 Task: Look for space in Zapala, Argentina from 9th July, 2023 to 16th July, 2023 for 2 adults, 1 child in price range Rs.8000 to Rs.16000. Place can be entire place with 2 bedrooms having 2 beds and 1 bathroom. Property type can be house, flat, guest house. Amenities needed are: heating. Booking option can be shelf check-in. Required host language is English.
Action: Mouse moved to (442, 93)
Screenshot: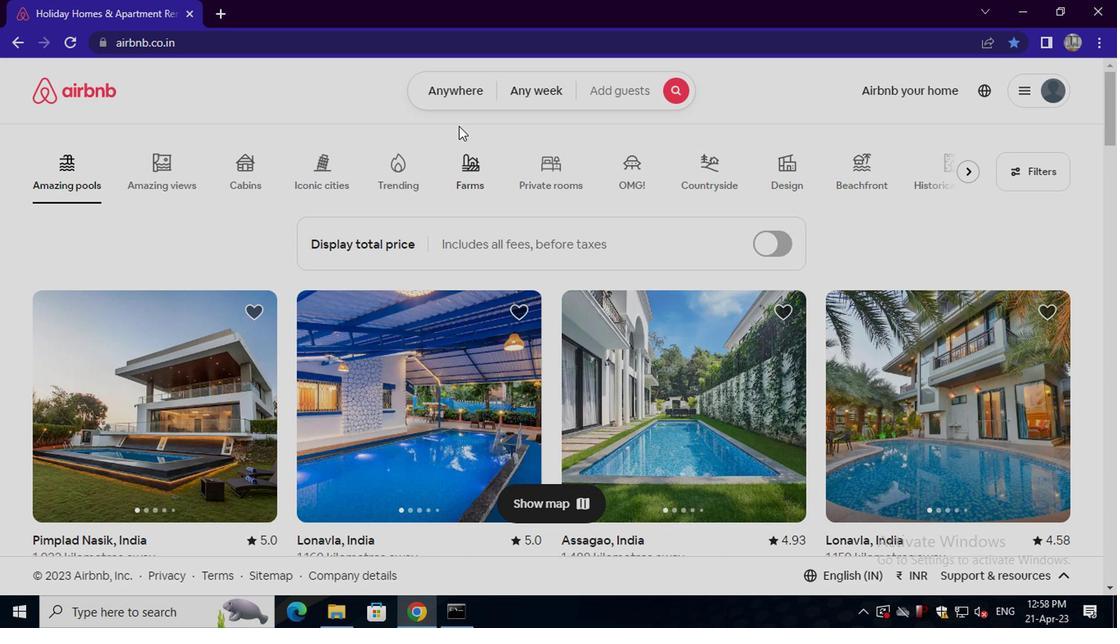 
Action: Mouse pressed left at (442, 93)
Screenshot: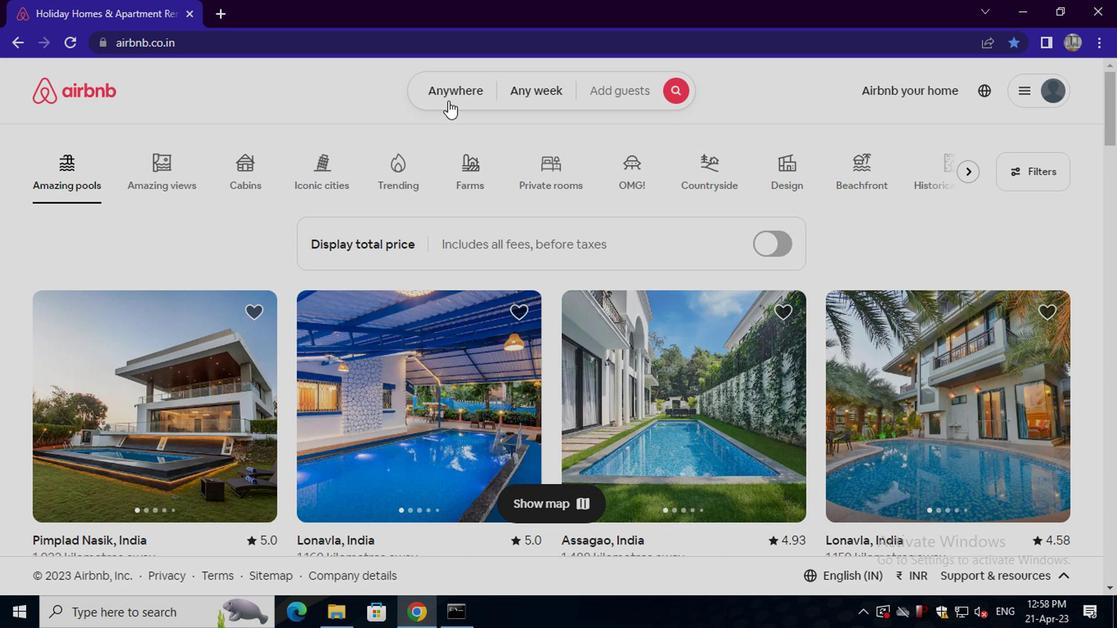 
Action: Mouse moved to (347, 154)
Screenshot: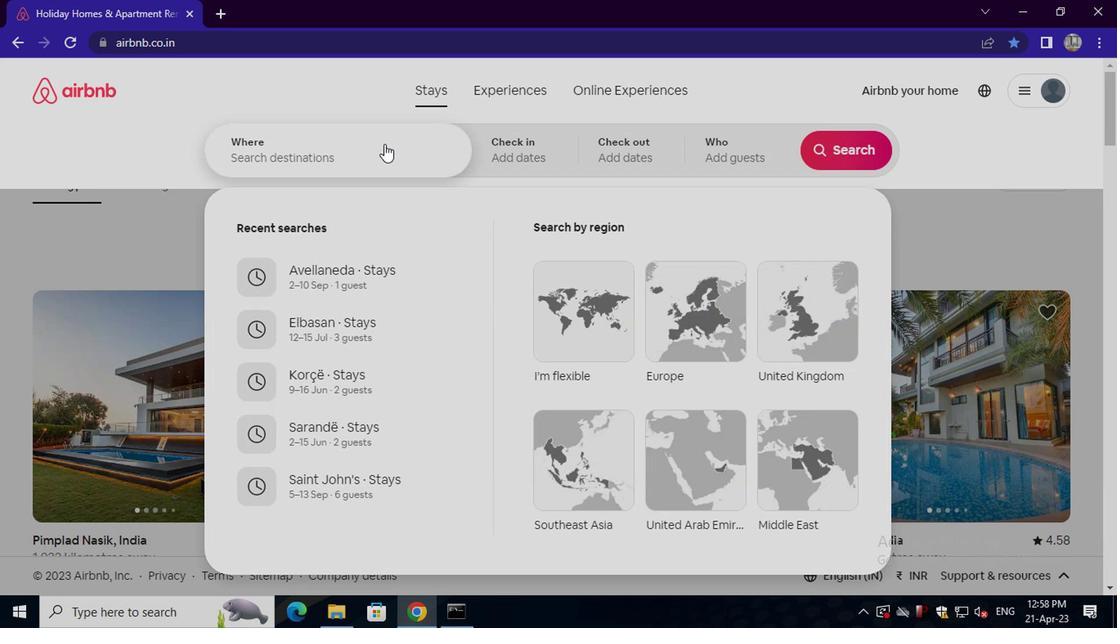 
Action: Mouse pressed left at (347, 154)
Screenshot: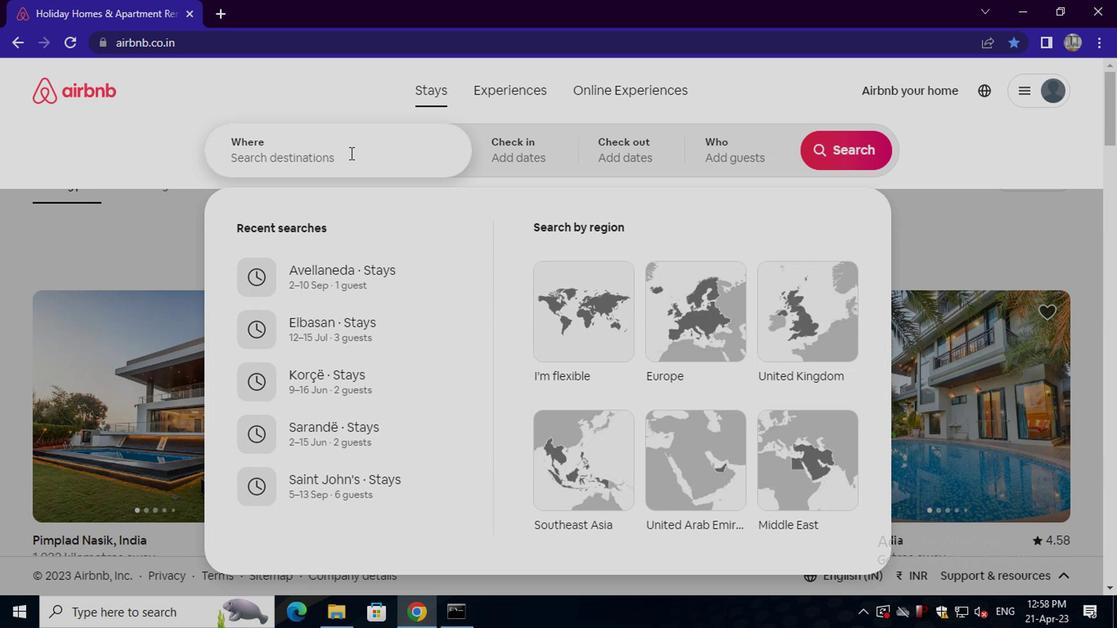 
Action: Key pressed zapala,<Key.space>argentina
Screenshot: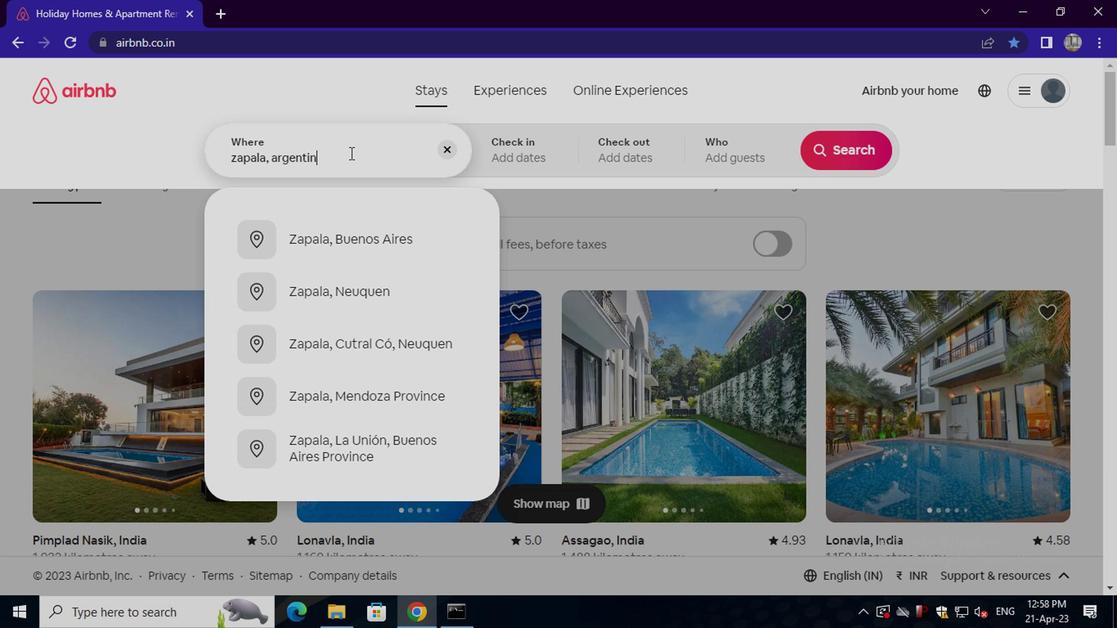 
Action: Mouse moved to (356, 150)
Screenshot: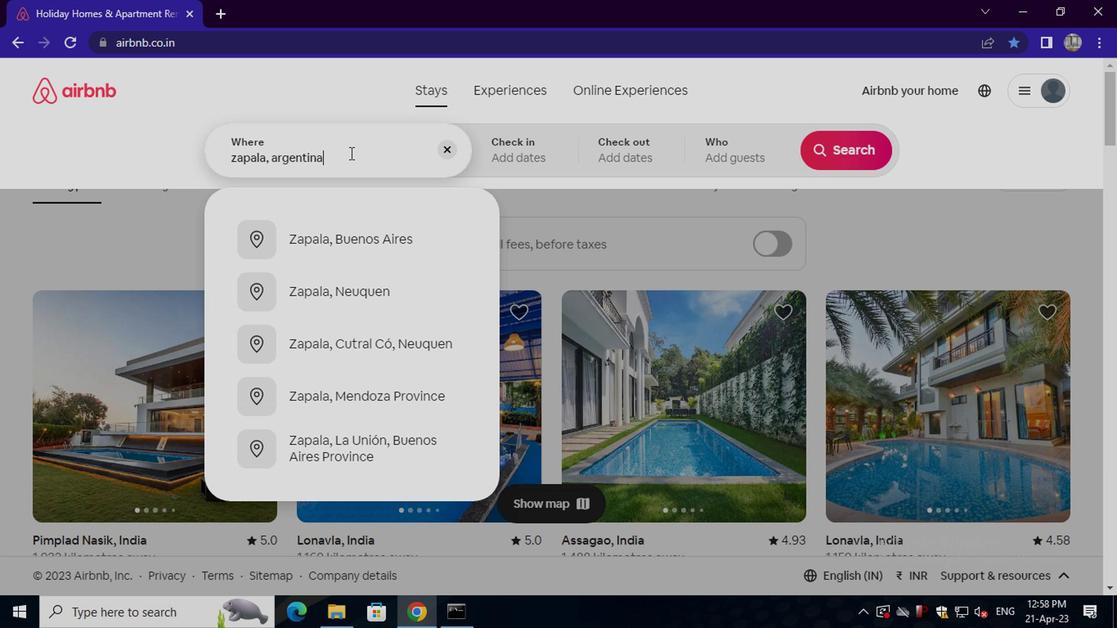 
Action: Key pressed <Key.enter>
Screenshot: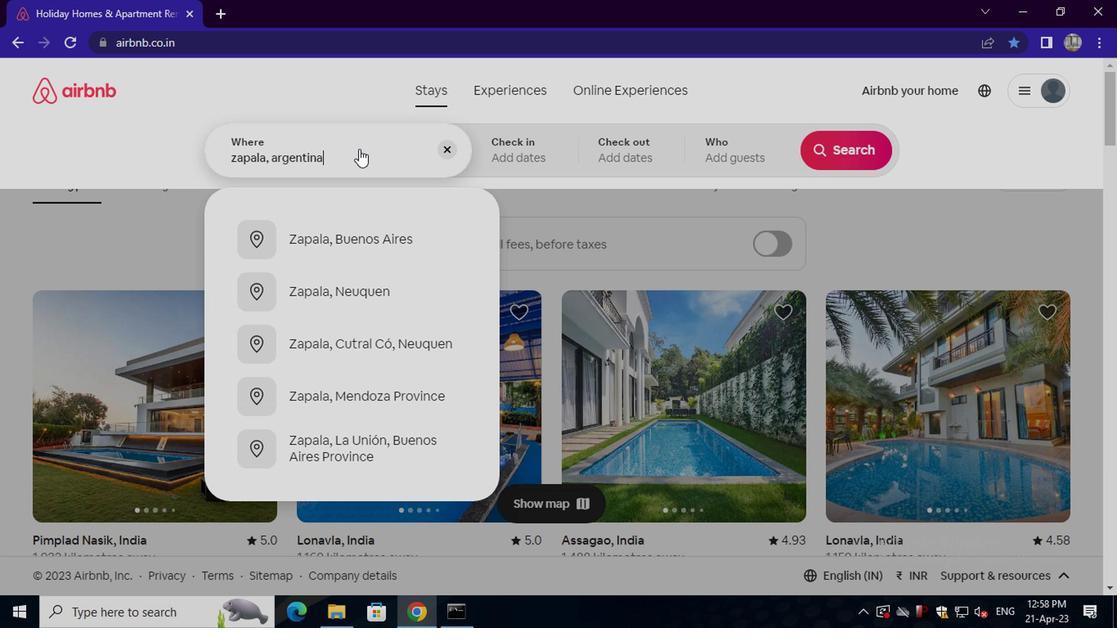 
Action: Mouse moved to (828, 277)
Screenshot: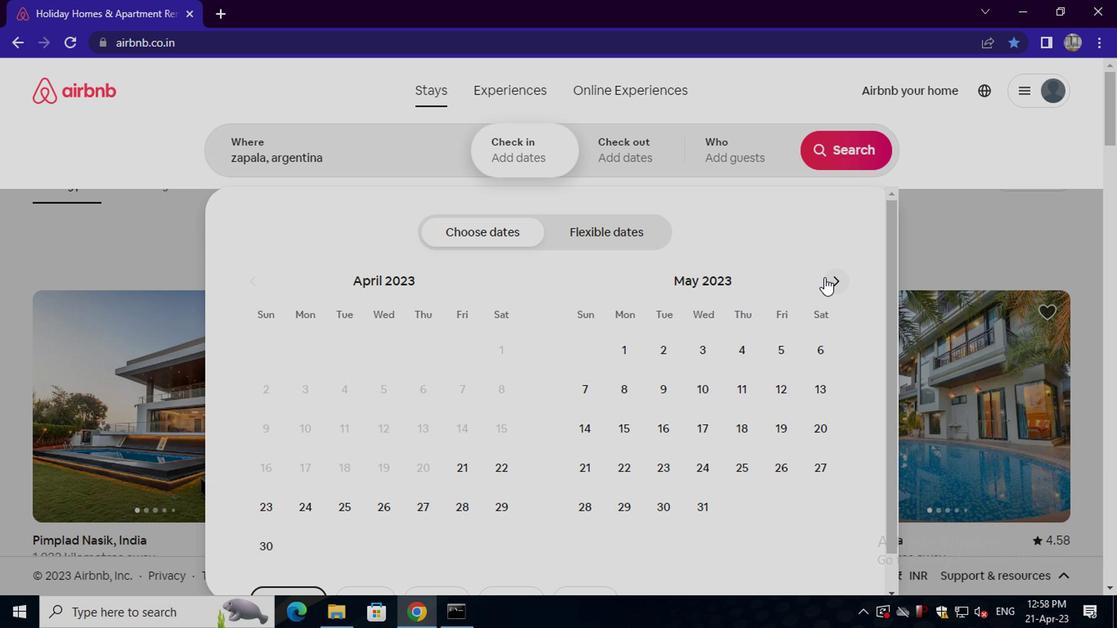 
Action: Mouse pressed left at (828, 277)
Screenshot: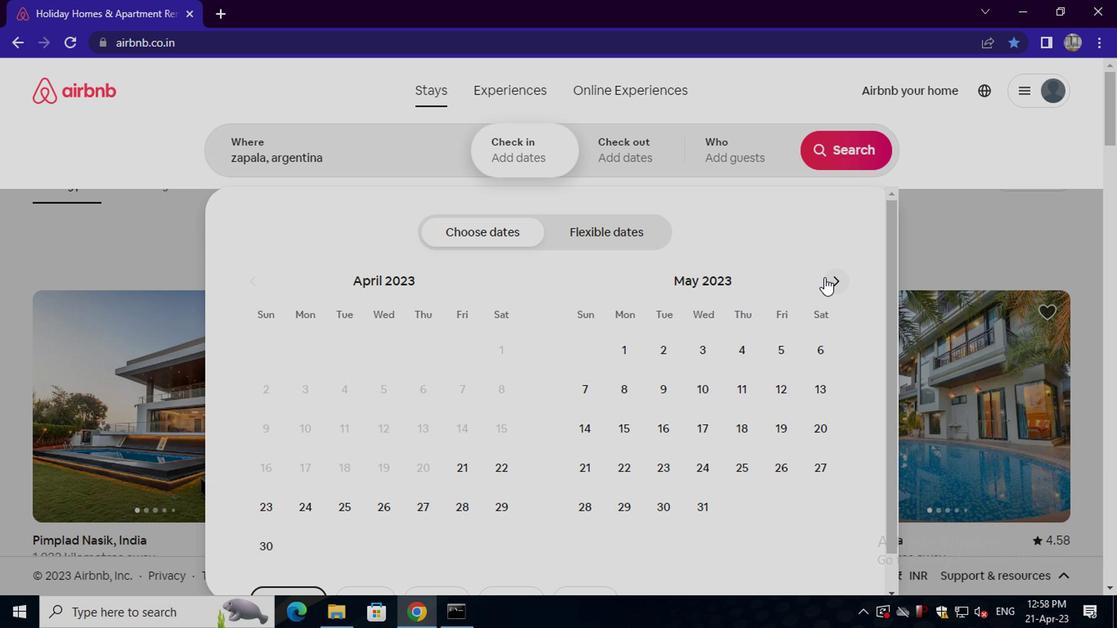 
Action: Mouse pressed left at (828, 277)
Screenshot: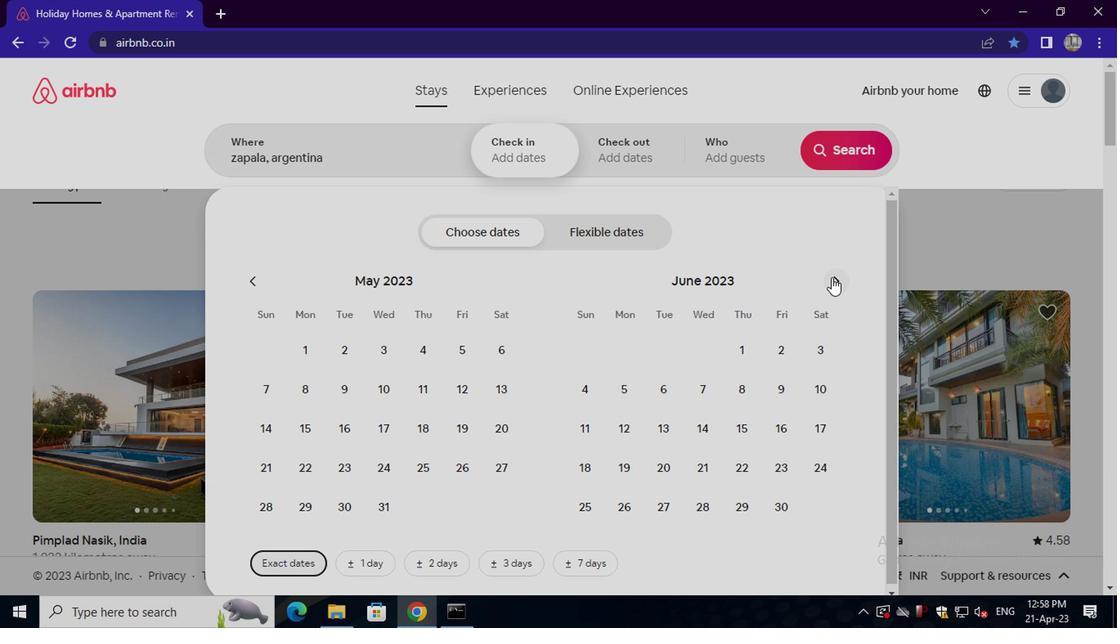 
Action: Mouse moved to (591, 420)
Screenshot: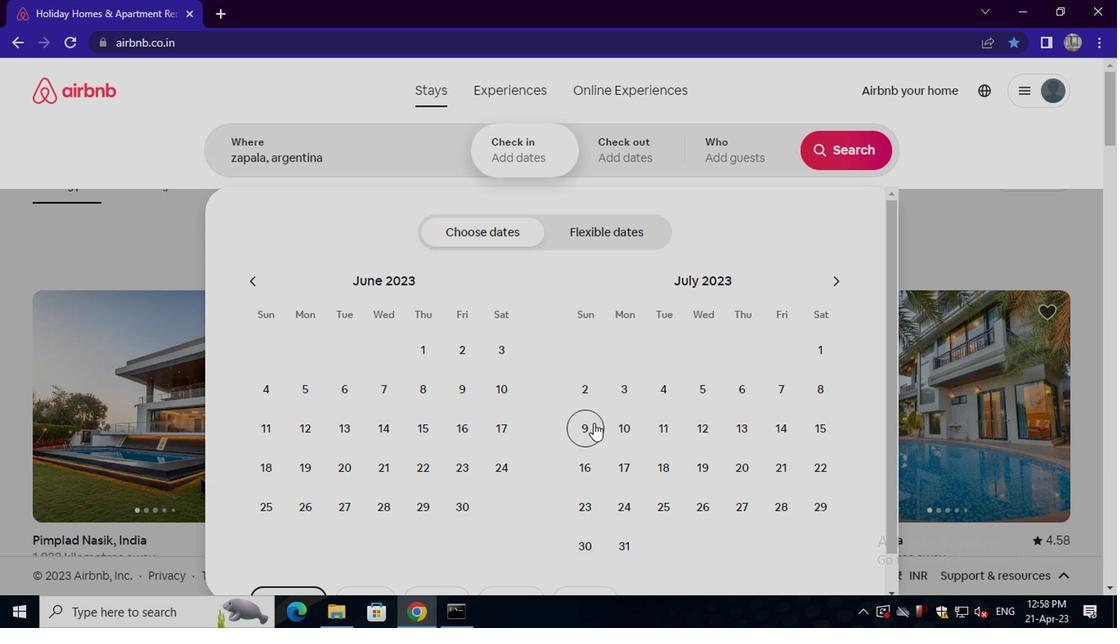 
Action: Mouse pressed left at (591, 420)
Screenshot: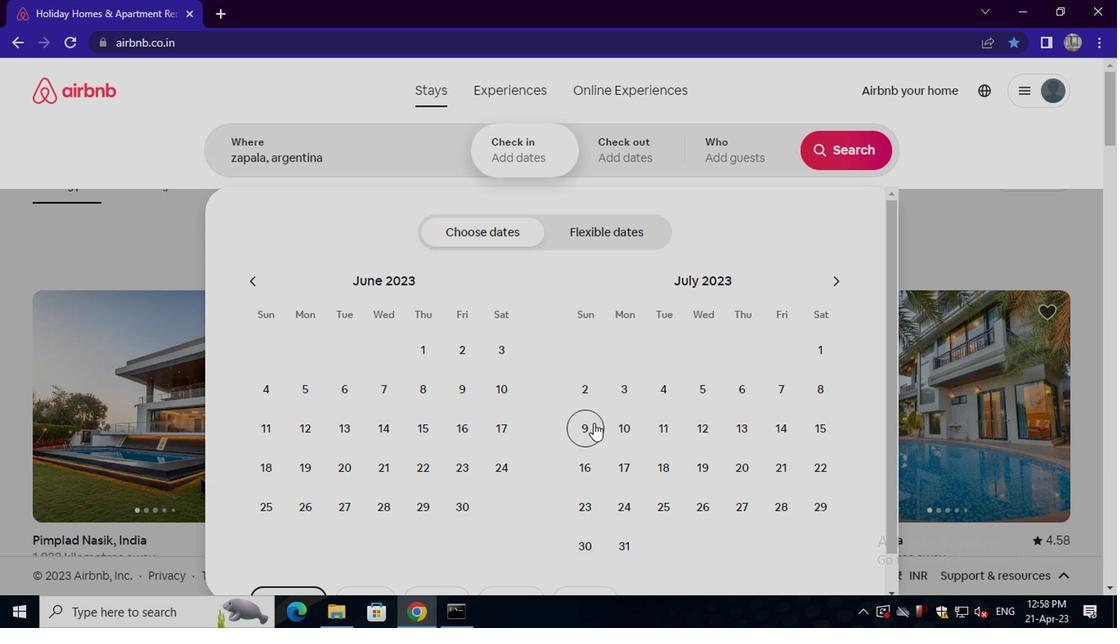 
Action: Mouse moved to (587, 465)
Screenshot: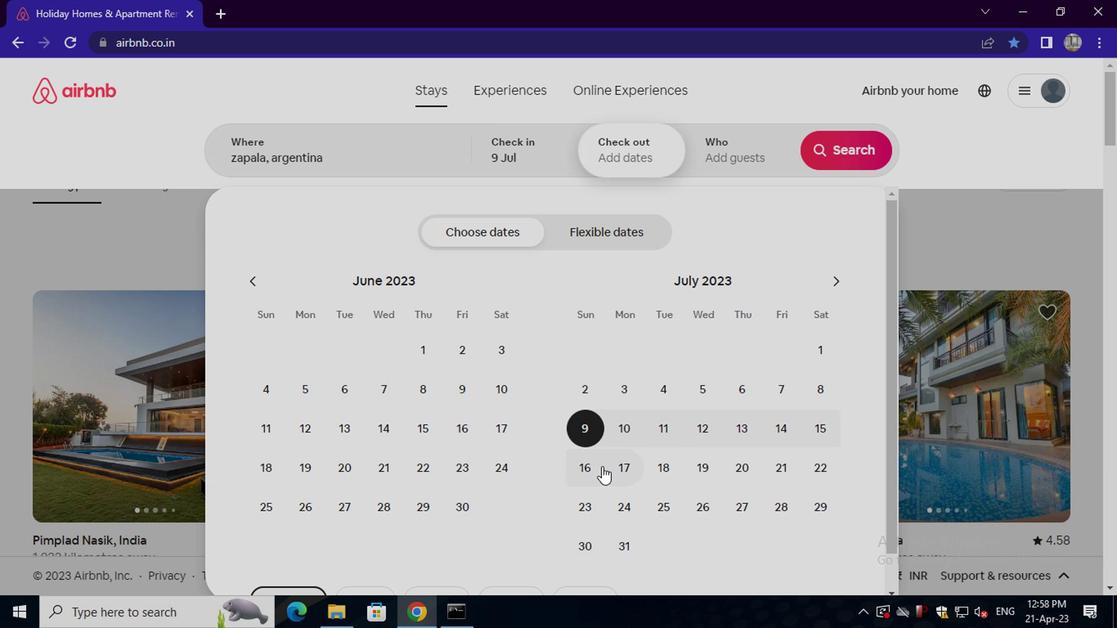 
Action: Mouse pressed left at (587, 465)
Screenshot: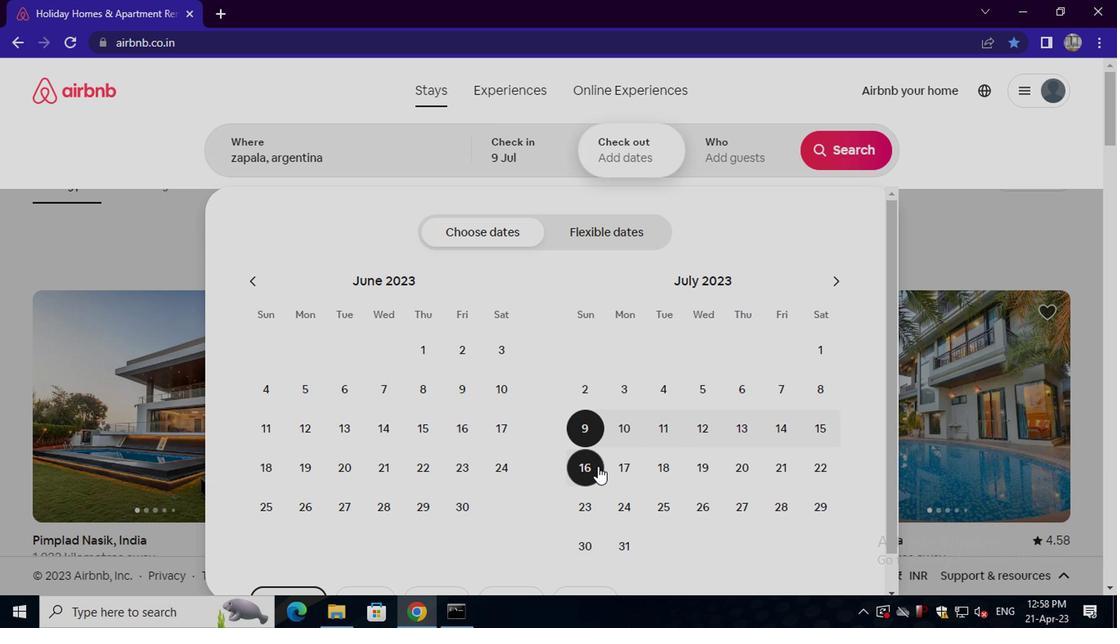 
Action: Mouse moved to (721, 165)
Screenshot: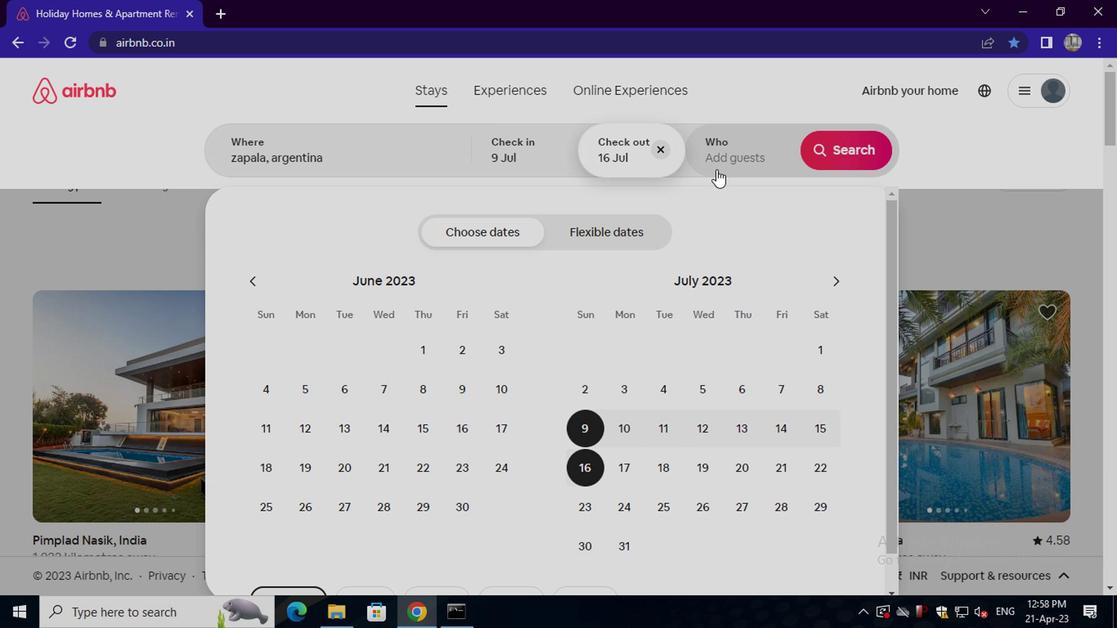 
Action: Mouse pressed left at (721, 165)
Screenshot: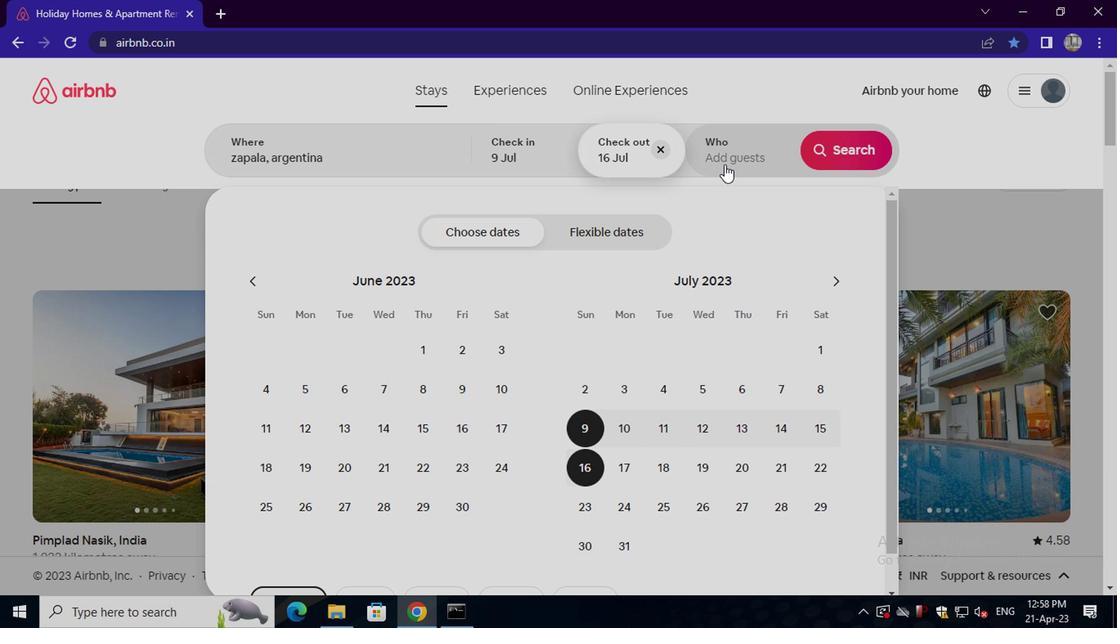 
Action: Mouse moved to (840, 237)
Screenshot: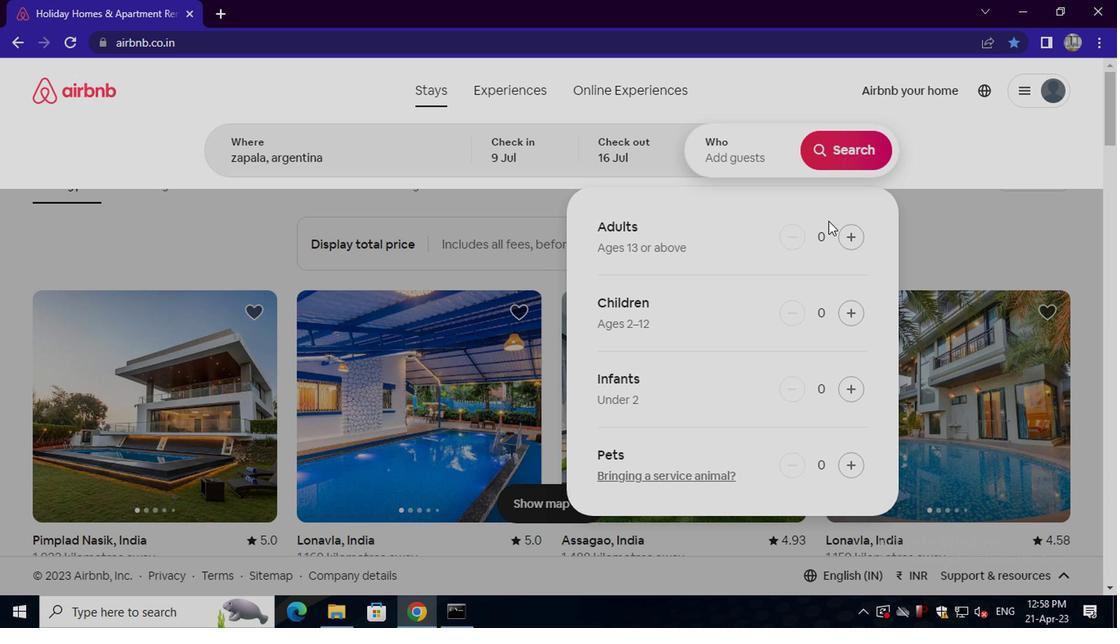 
Action: Mouse pressed left at (840, 237)
Screenshot: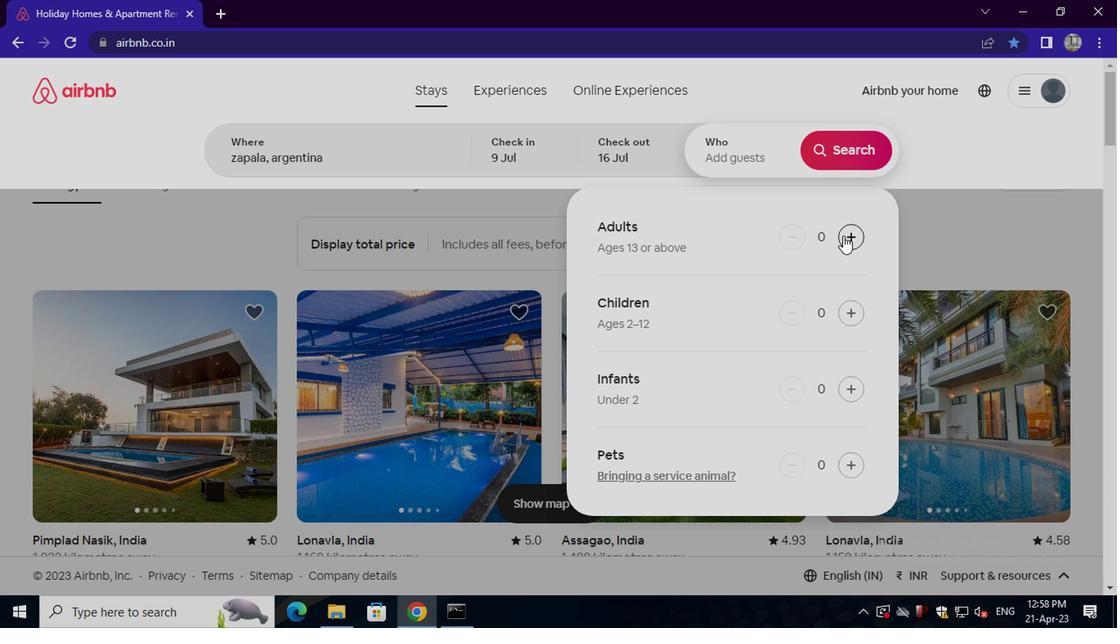 
Action: Mouse pressed left at (840, 237)
Screenshot: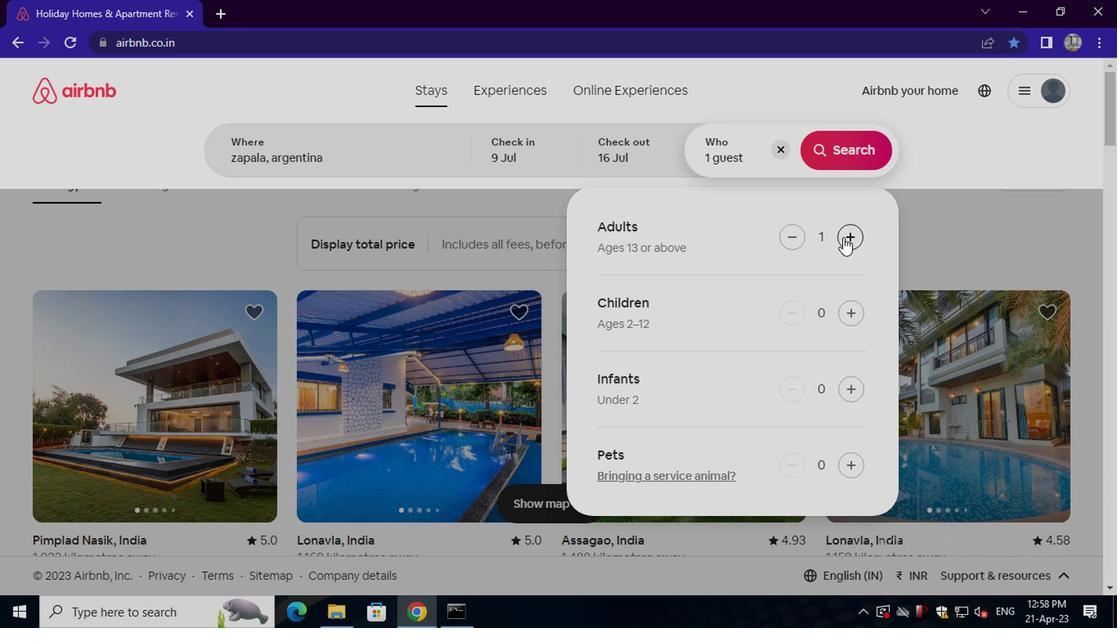 
Action: Mouse moved to (848, 307)
Screenshot: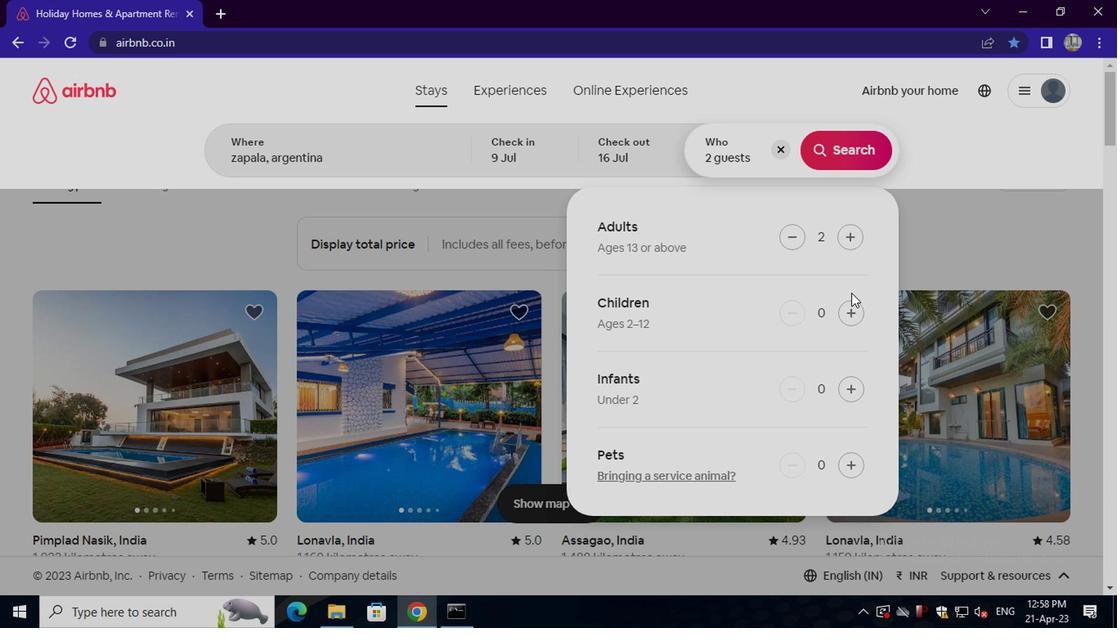 
Action: Mouse pressed left at (848, 307)
Screenshot: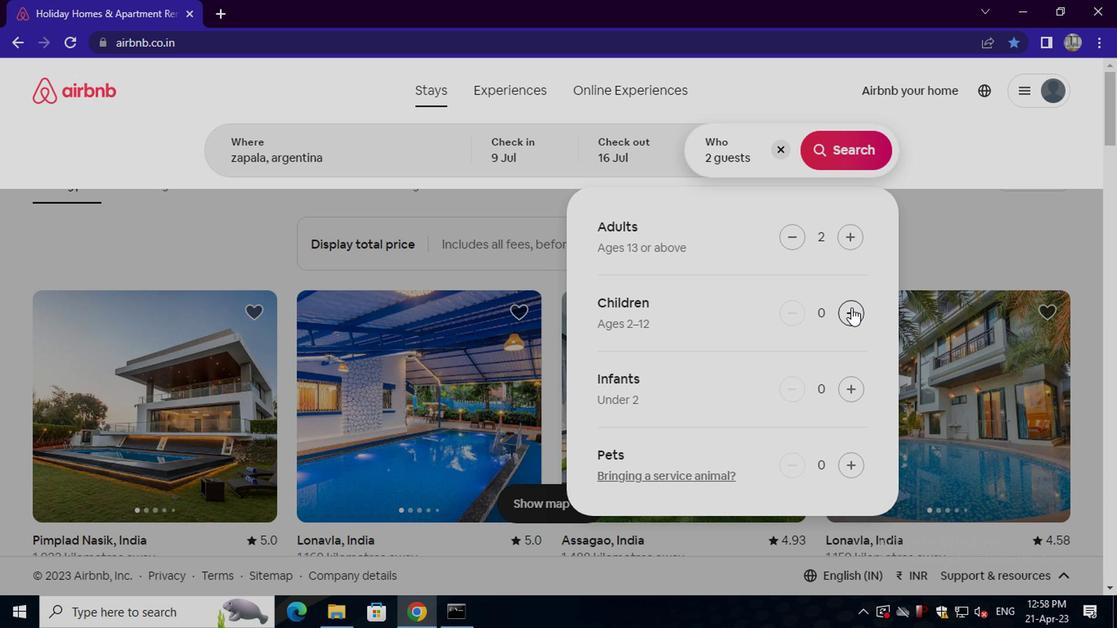 
Action: Mouse moved to (830, 149)
Screenshot: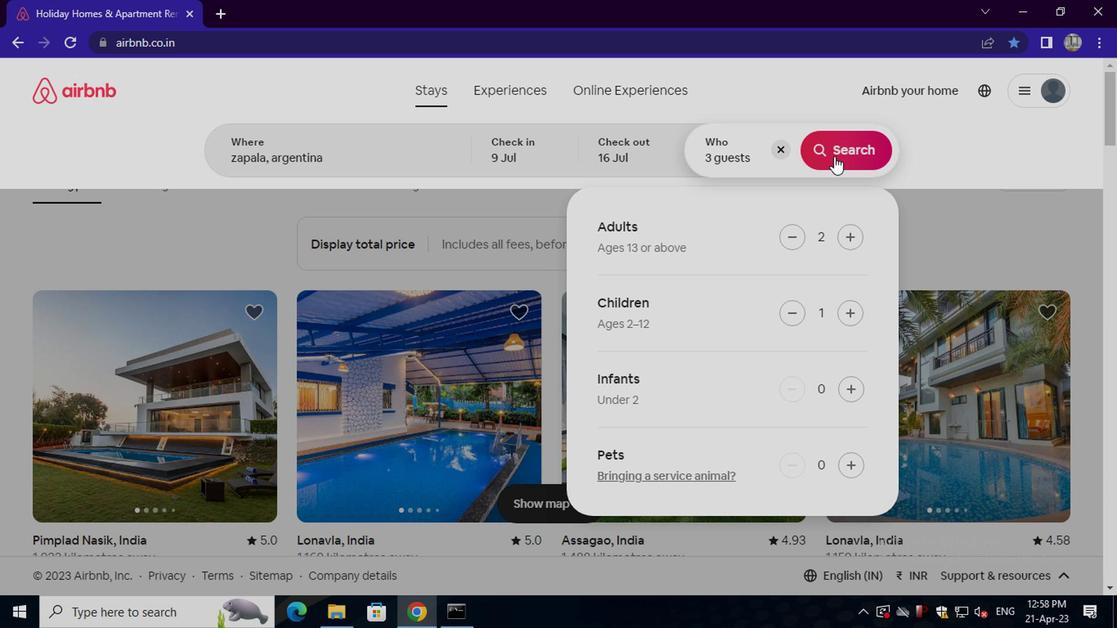 
Action: Mouse pressed left at (830, 149)
Screenshot: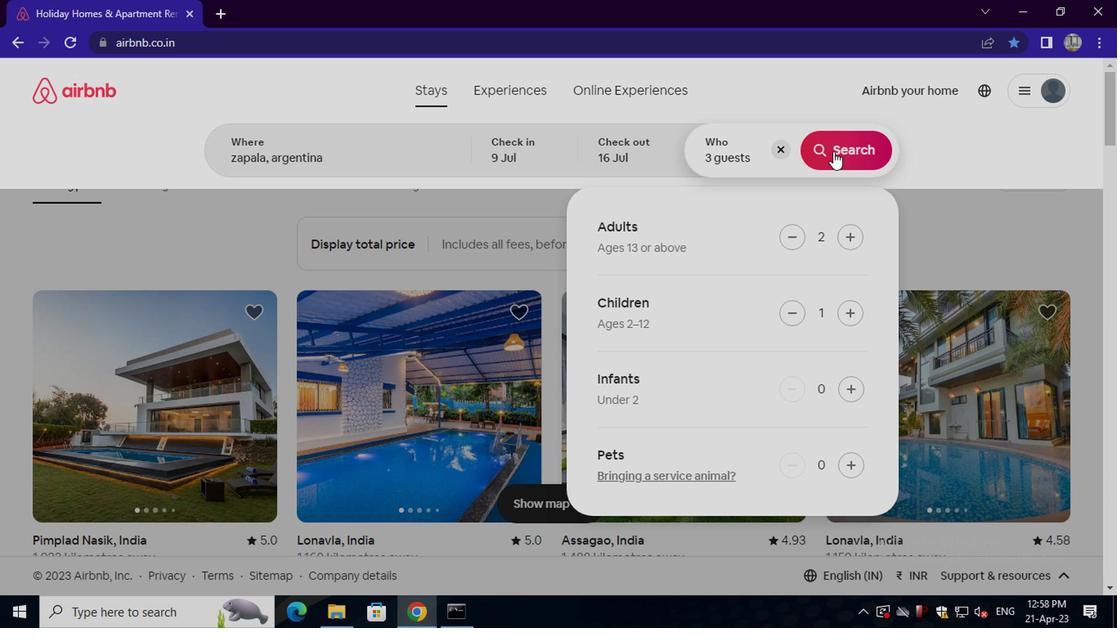 
Action: Mouse moved to (1040, 157)
Screenshot: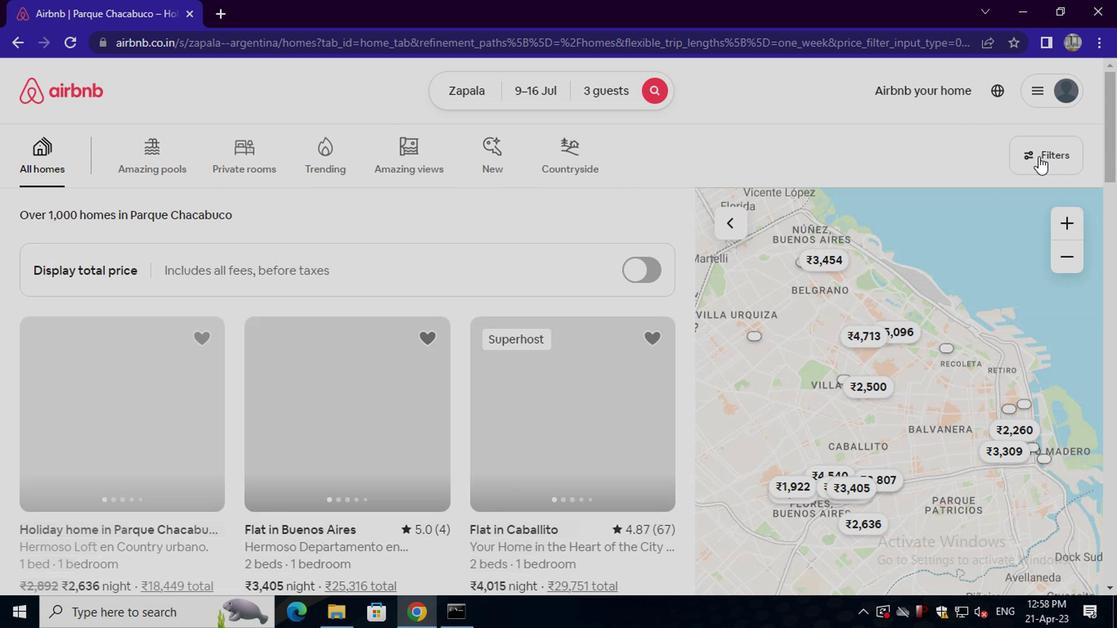 
Action: Mouse pressed left at (1040, 157)
Screenshot: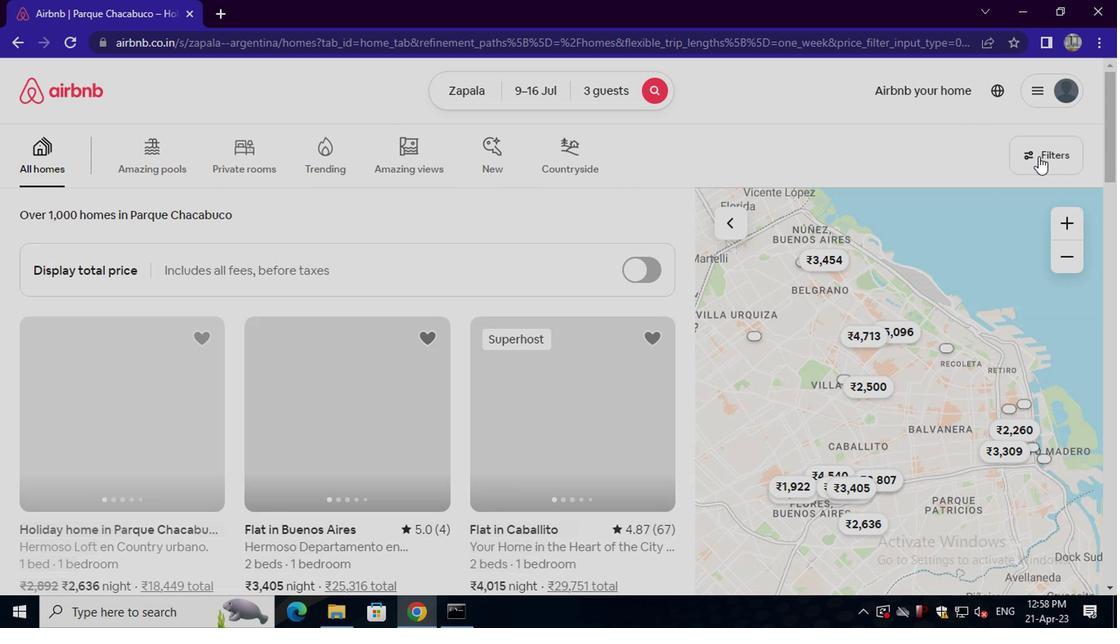 
Action: Mouse moved to (414, 362)
Screenshot: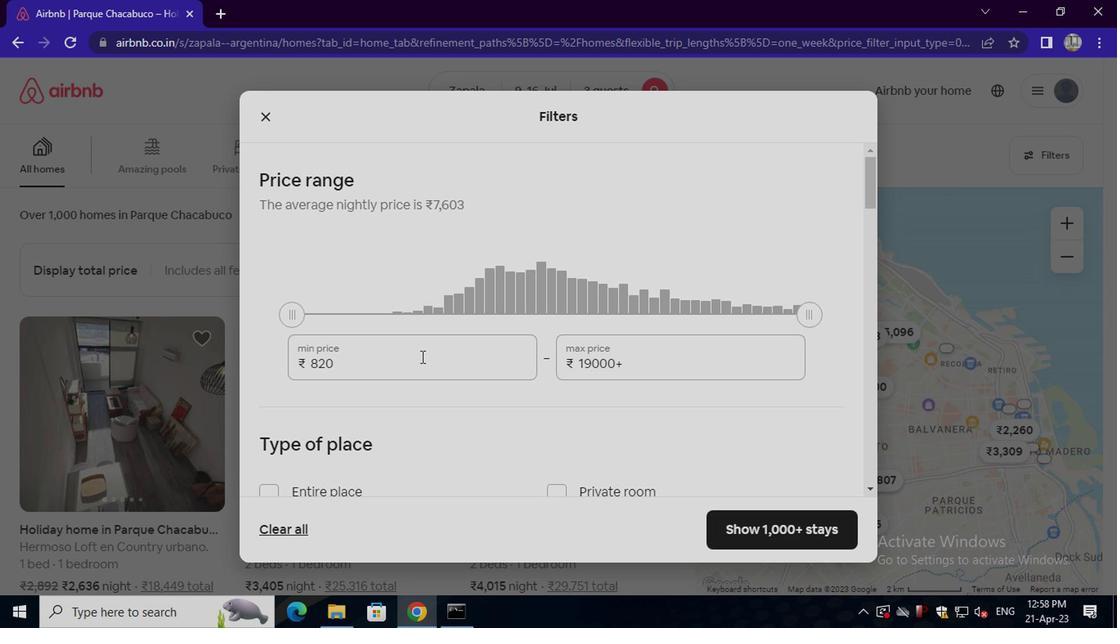 
Action: Mouse pressed left at (414, 362)
Screenshot: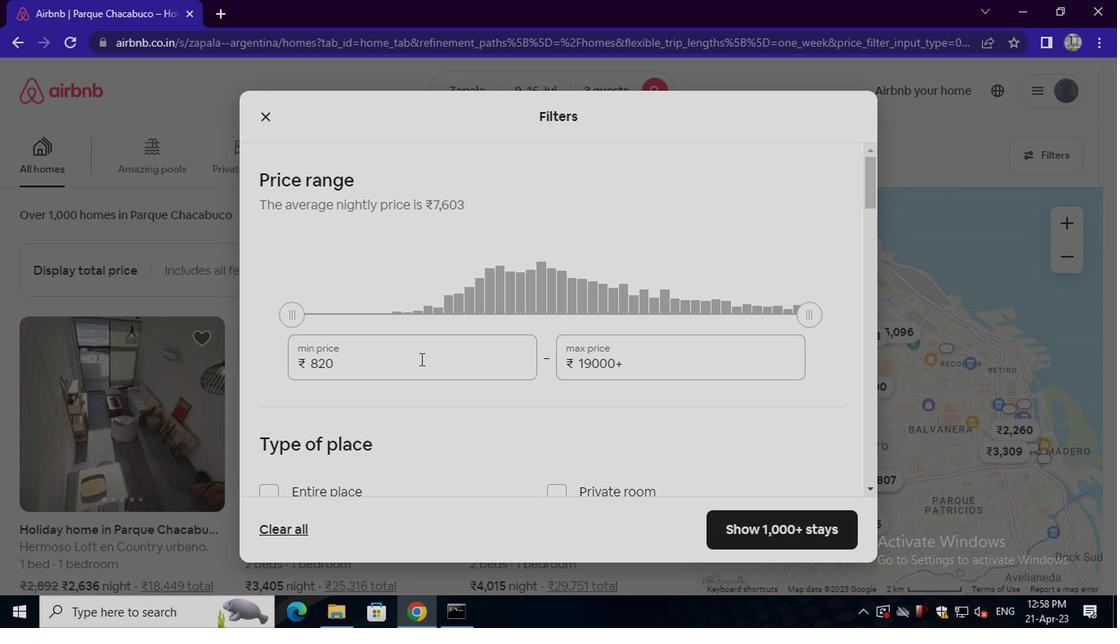 
Action: Mouse moved to (413, 363)
Screenshot: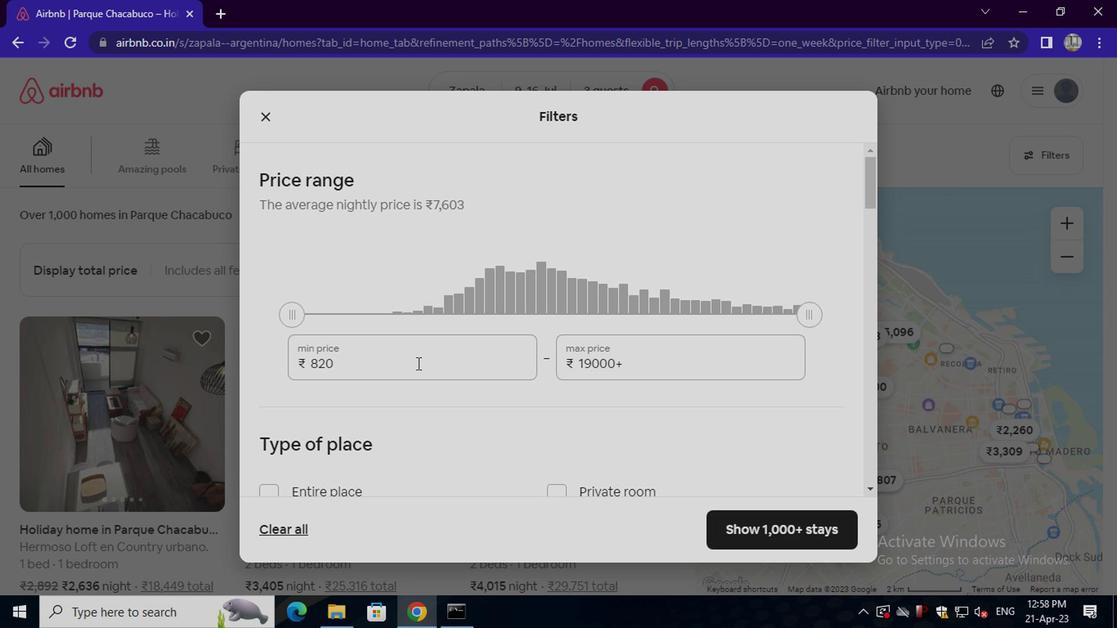 
Action: Key pressed <Key.backspace><Key.backspace><Key.backspace><Key.backspace><Key.backspace><Key.backspace><Key.backspace><Key.backspace><Key.backspace><Key.backspace><Key.backspace><Key.backspace>8000
Screenshot: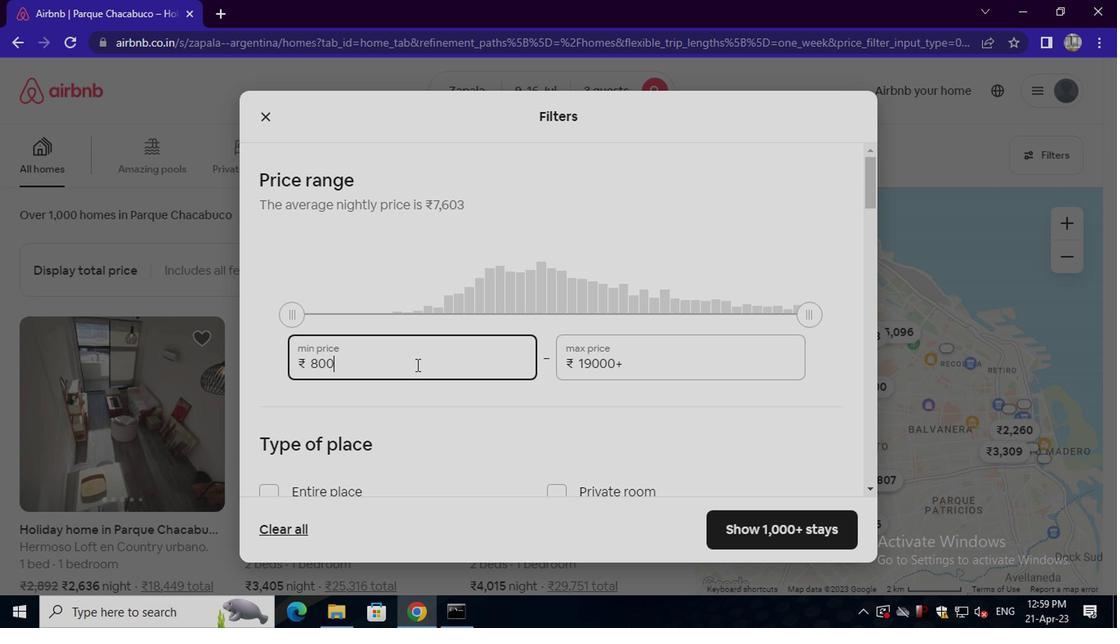 
Action: Mouse moved to (632, 364)
Screenshot: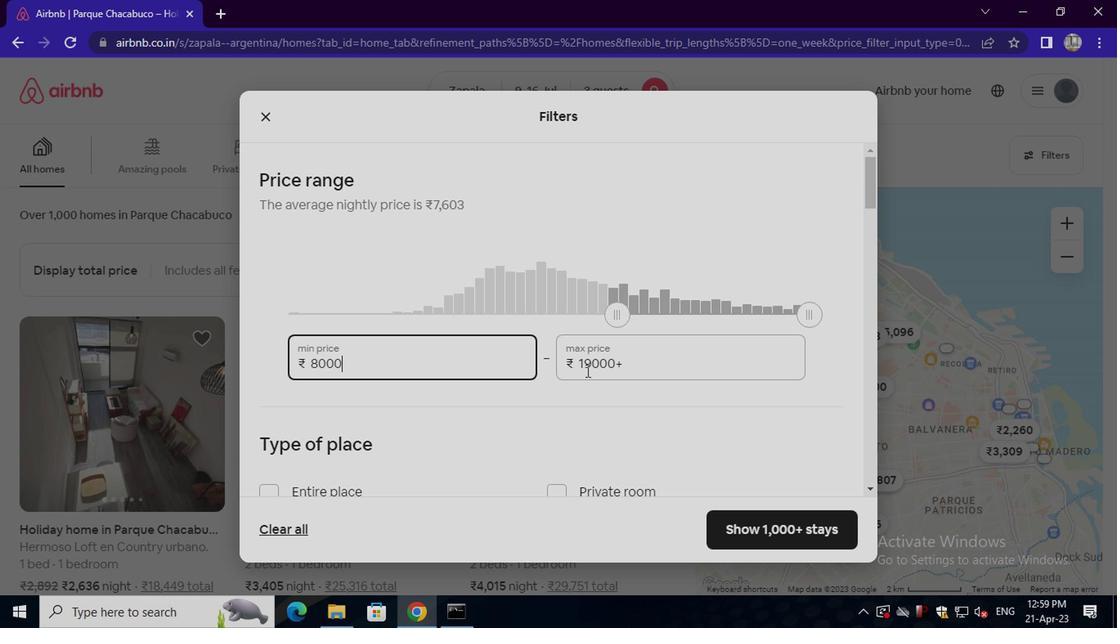 
Action: Mouse pressed left at (632, 364)
Screenshot: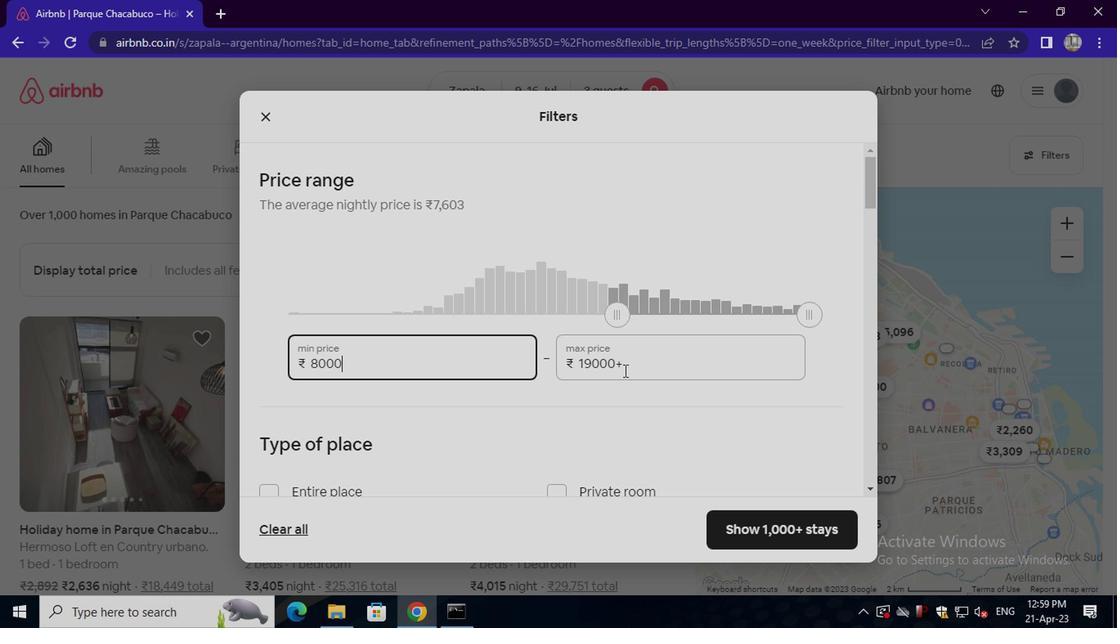 
Action: Key pressed <Key.backspace><Key.backspace><Key.backspace><Key.backspace><Key.backspace><Key.backspace><Key.backspace><Key.backspace><Key.backspace><Key.backspace><Key.backspace><Key.backspace>16000
Screenshot: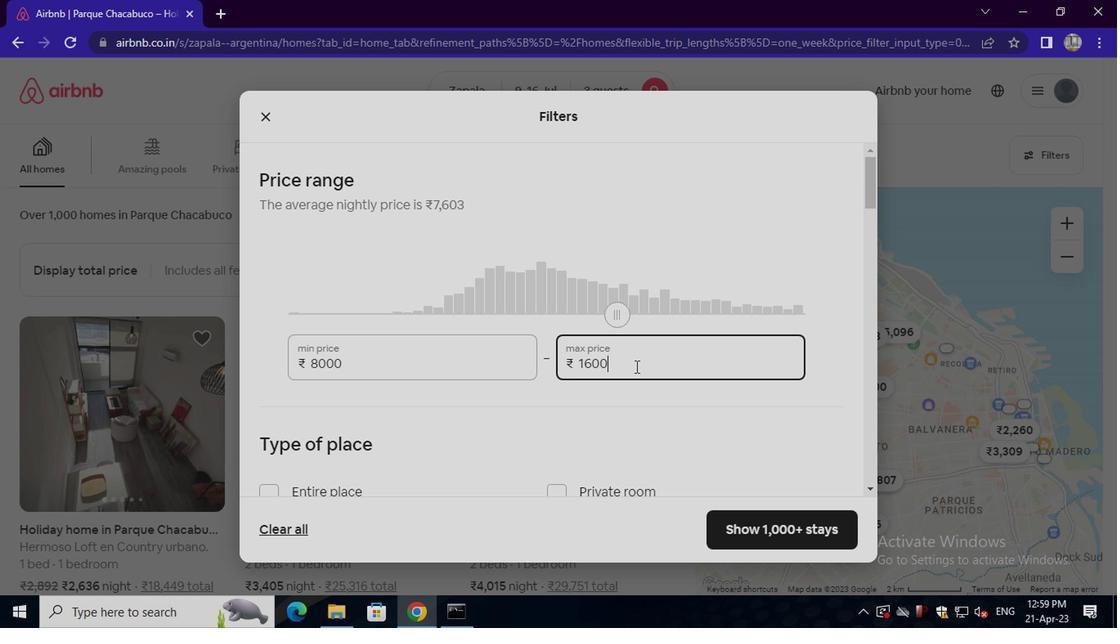 
Action: Mouse scrolled (632, 364) with delta (0, 0)
Screenshot: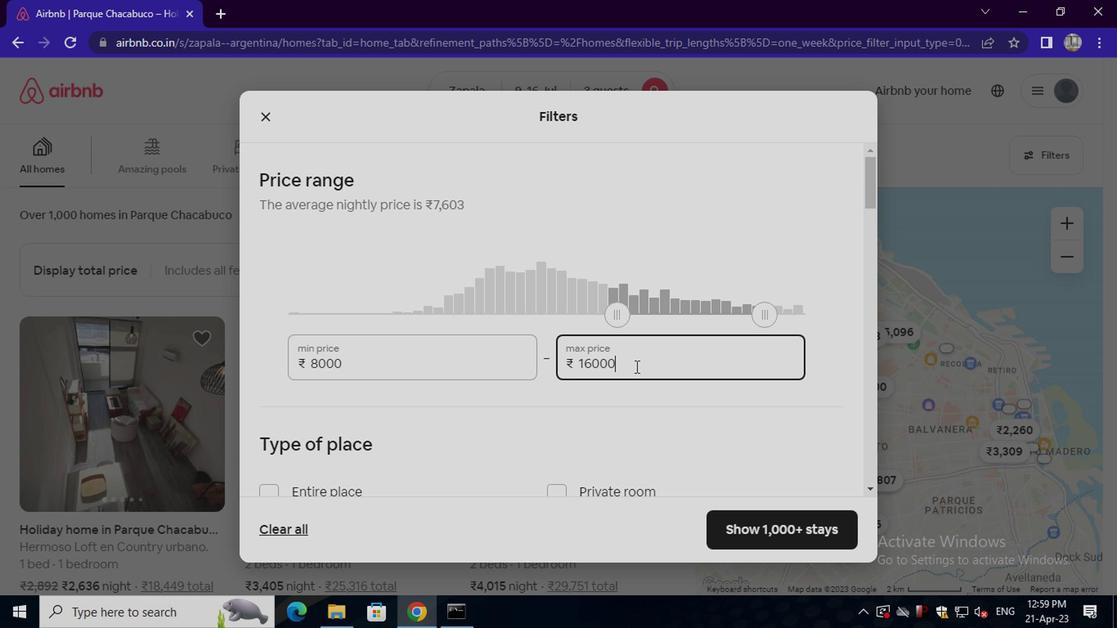 
Action: Mouse scrolled (632, 364) with delta (0, 0)
Screenshot: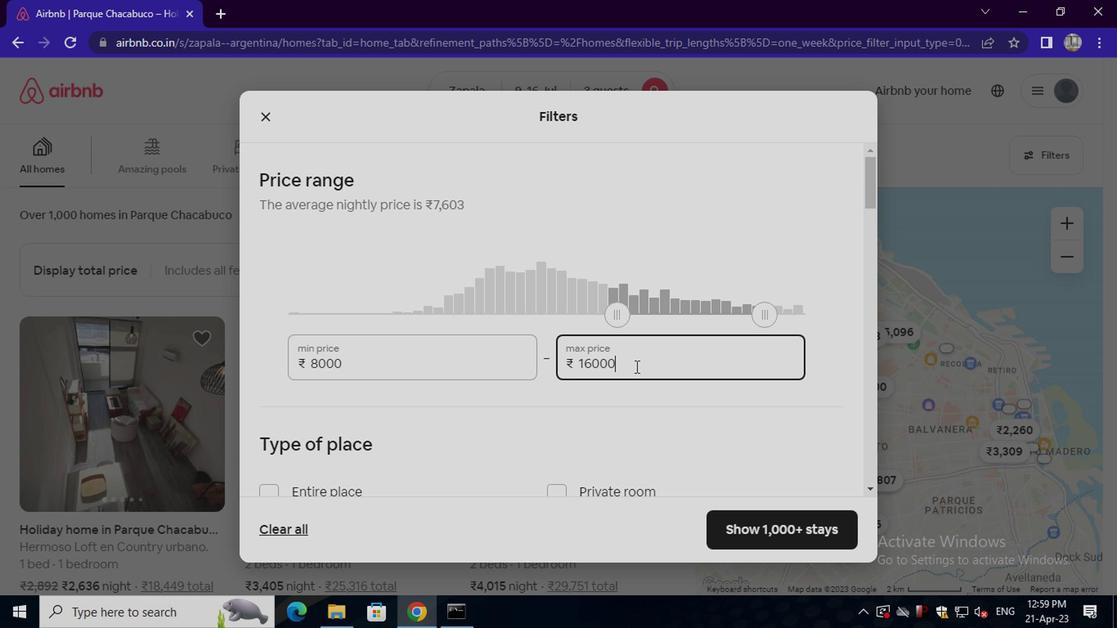 
Action: Mouse scrolled (632, 364) with delta (0, 0)
Screenshot: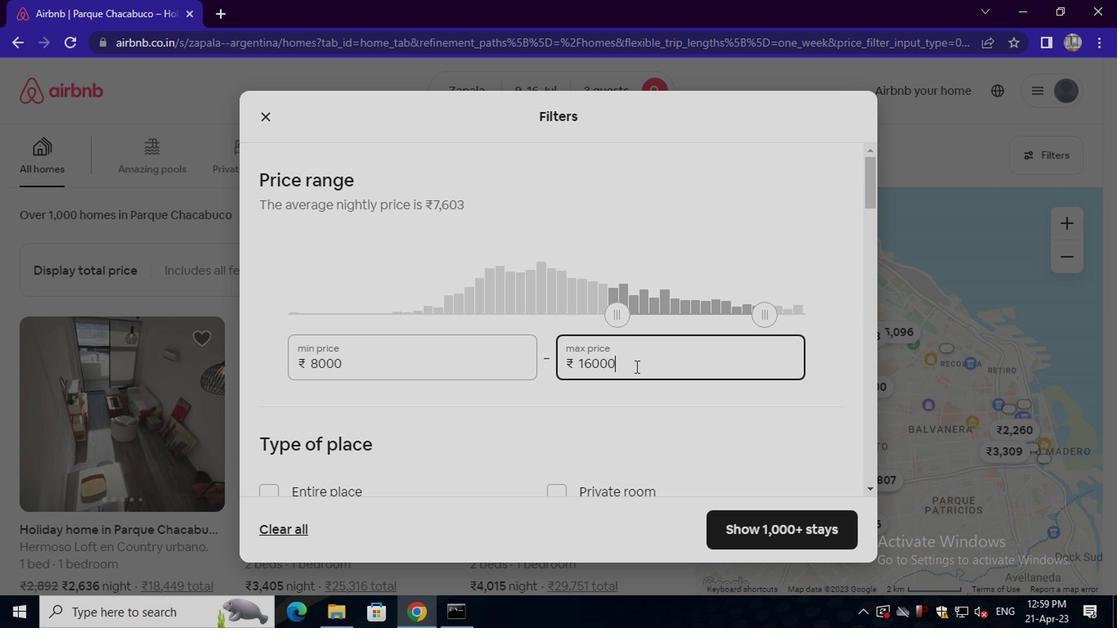 
Action: Mouse moved to (348, 247)
Screenshot: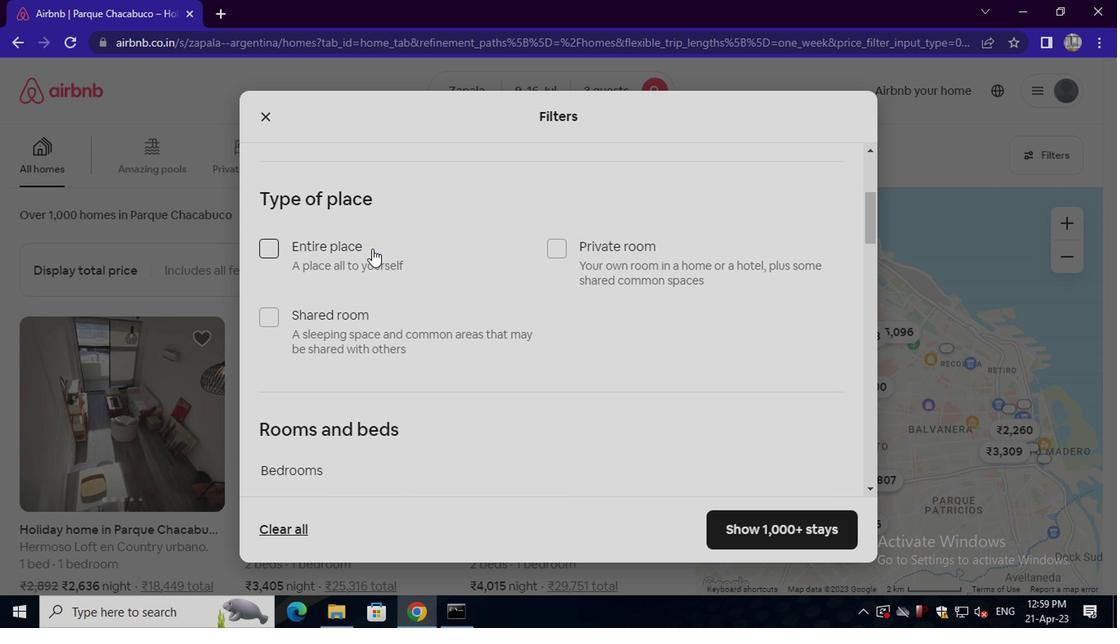 
Action: Mouse pressed left at (348, 247)
Screenshot: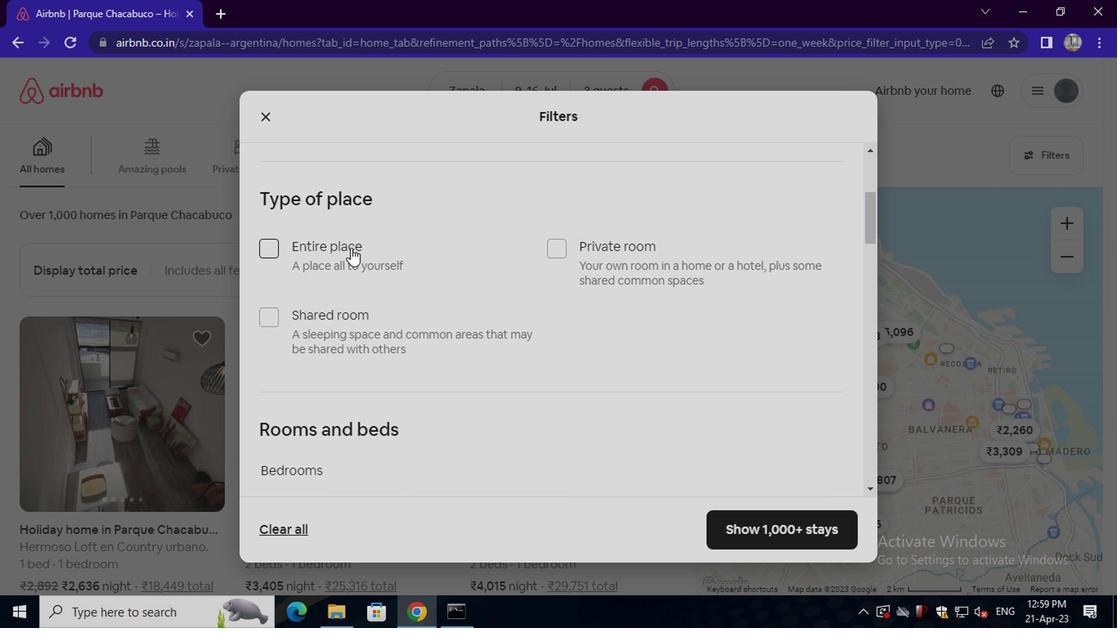 
Action: Mouse moved to (359, 255)
Screenshot: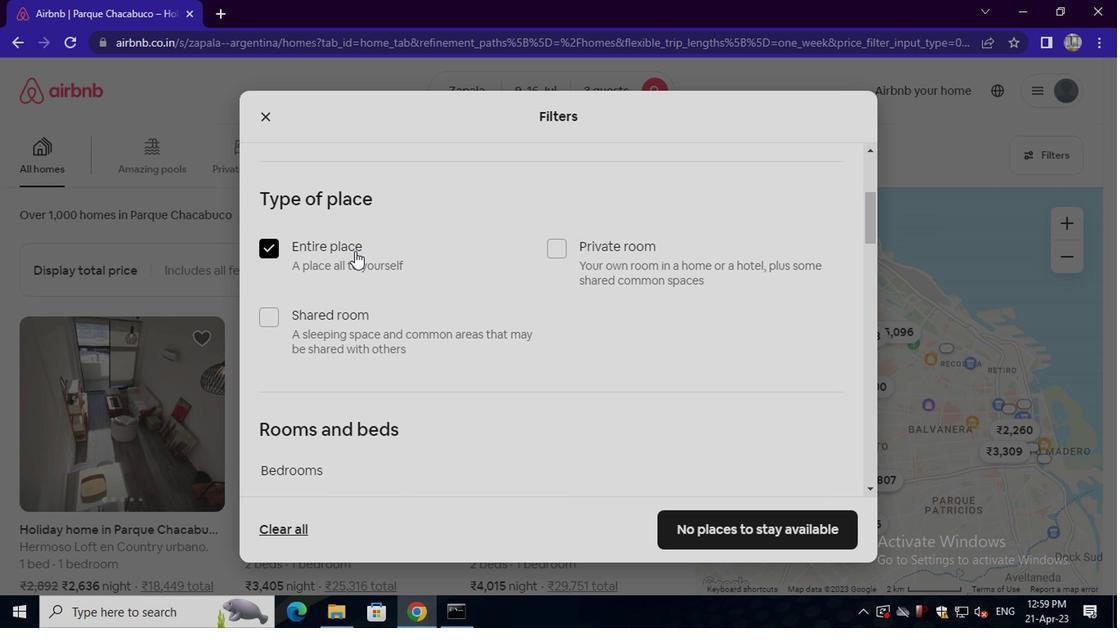 
Action: Mouse scrolled (359, 254) with delta (0, -1)
Screenshot: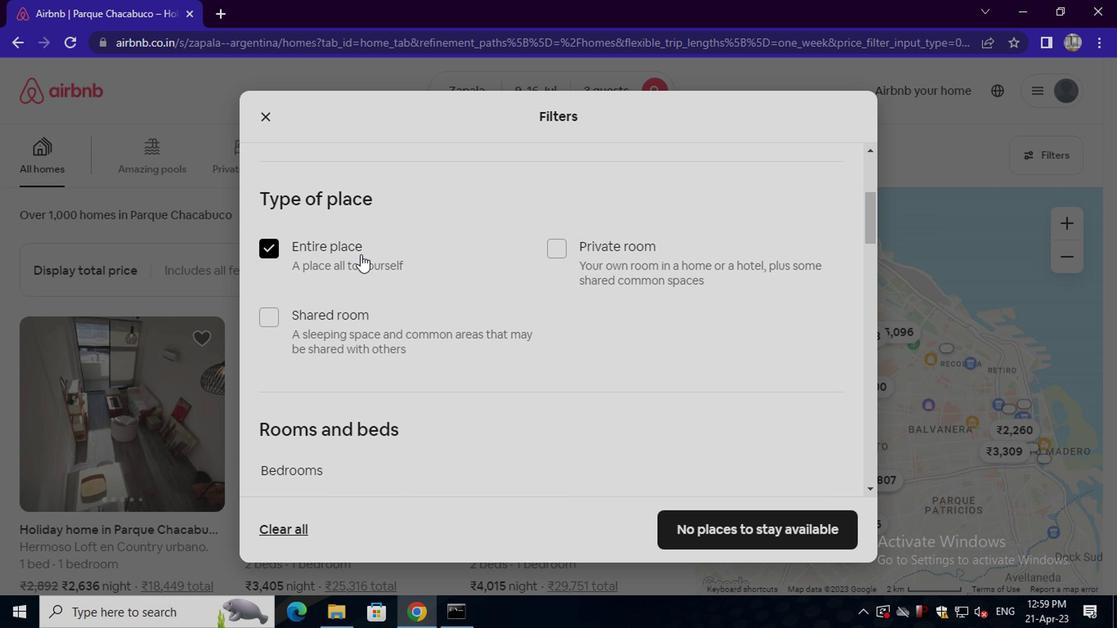 
Action: Mouse scrolled (359, 254) with delta (0, -1)
Screenshot: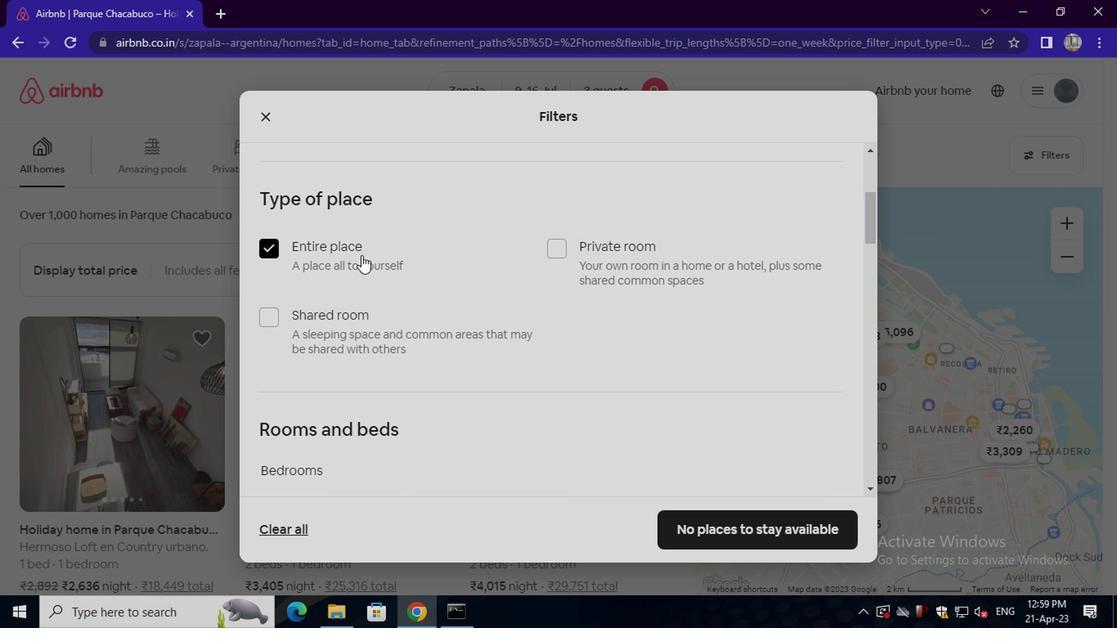 
Action: Mouse scrolled (359, 254) with delta (0, -1)
Screenshot: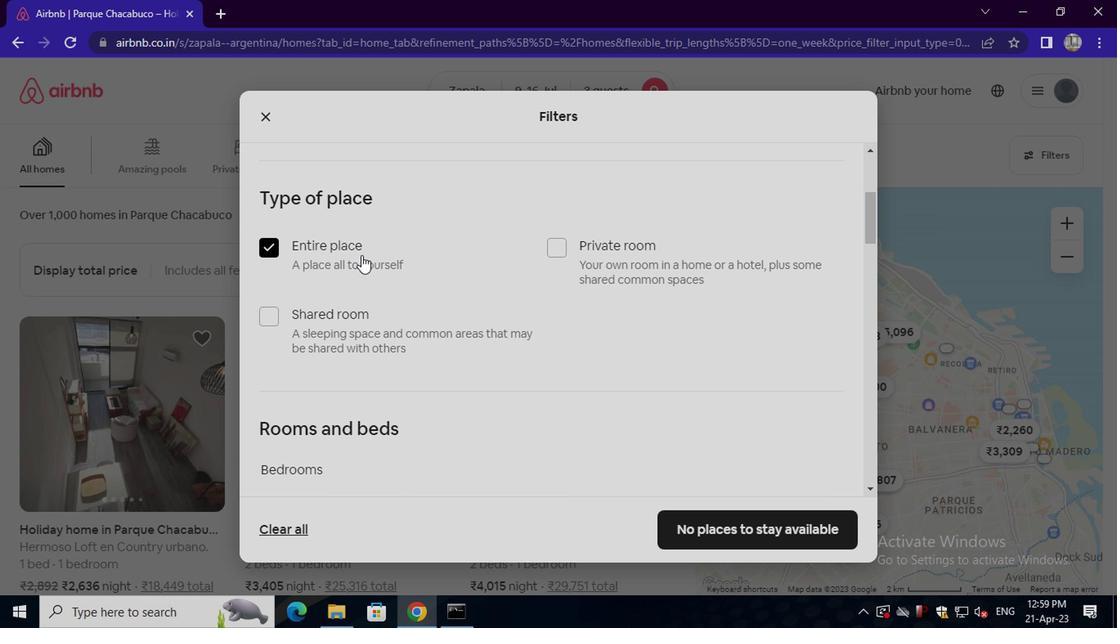 
Action: Mouse moved to (396, 264)
Screenshot: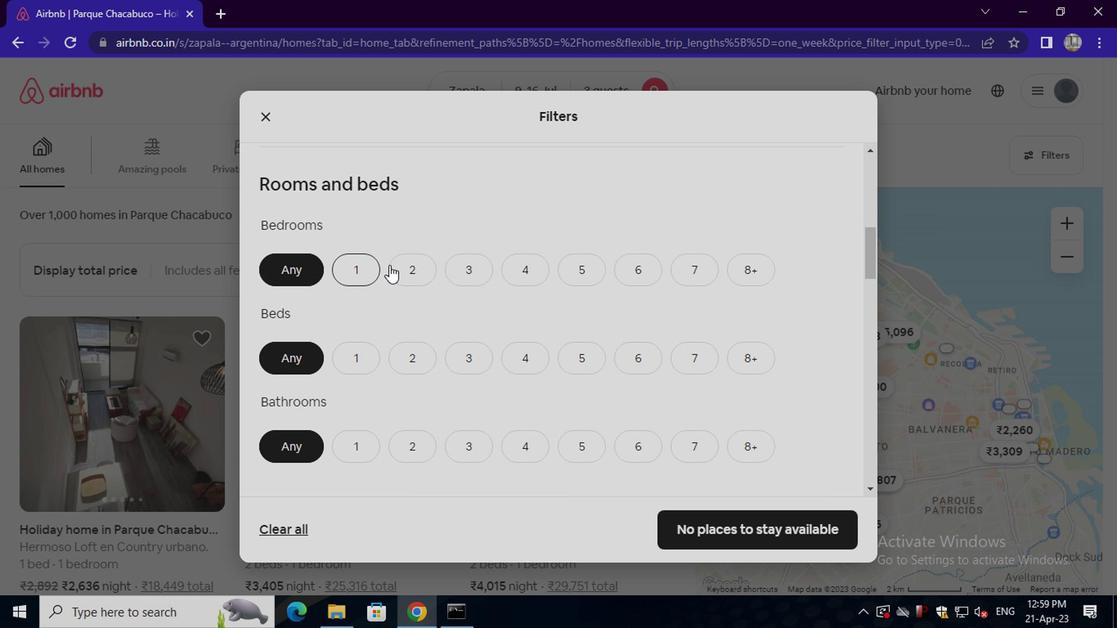 
Action: Mouse pressed left at (396, 264)
Screenshot: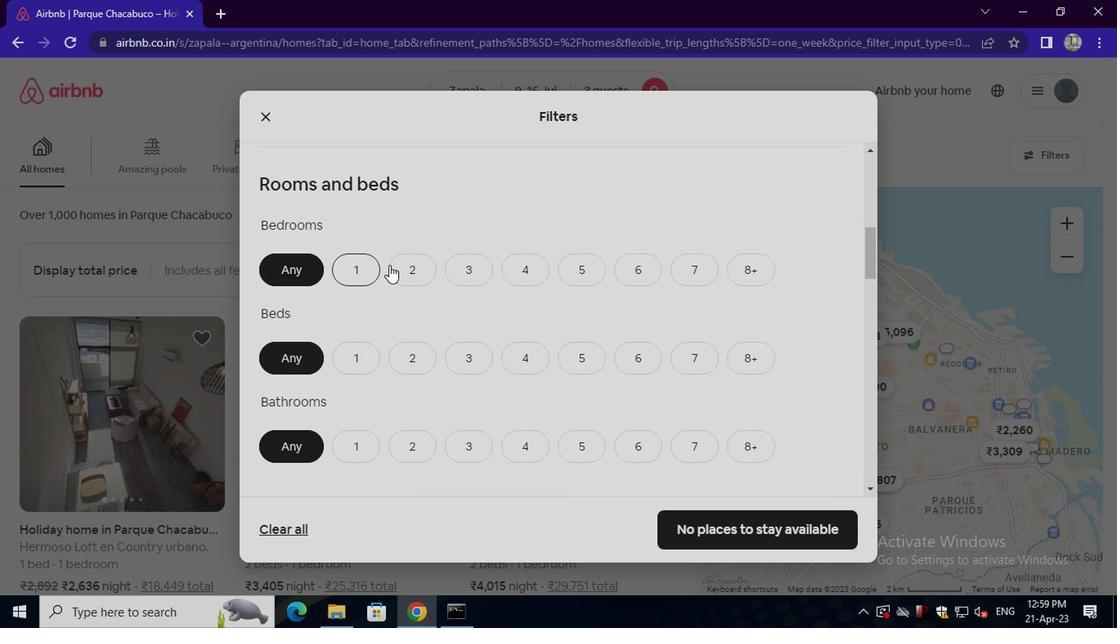 
Action: Mouse moved to (420, 359)
Screenshot: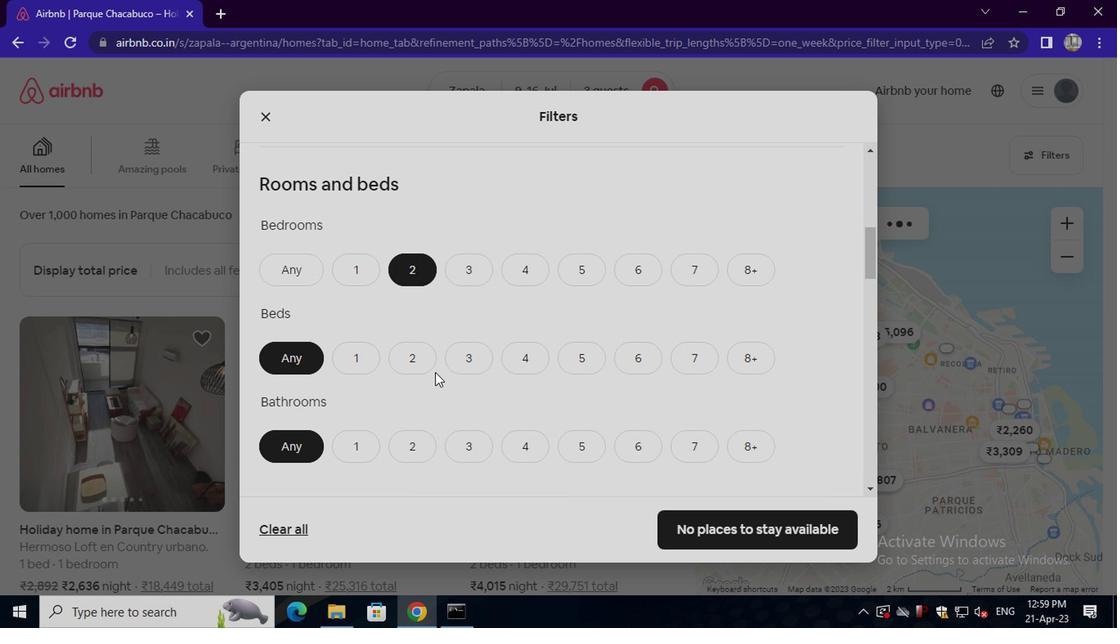 
Action: Mouse pressed left at (420, 359)
Screenshot: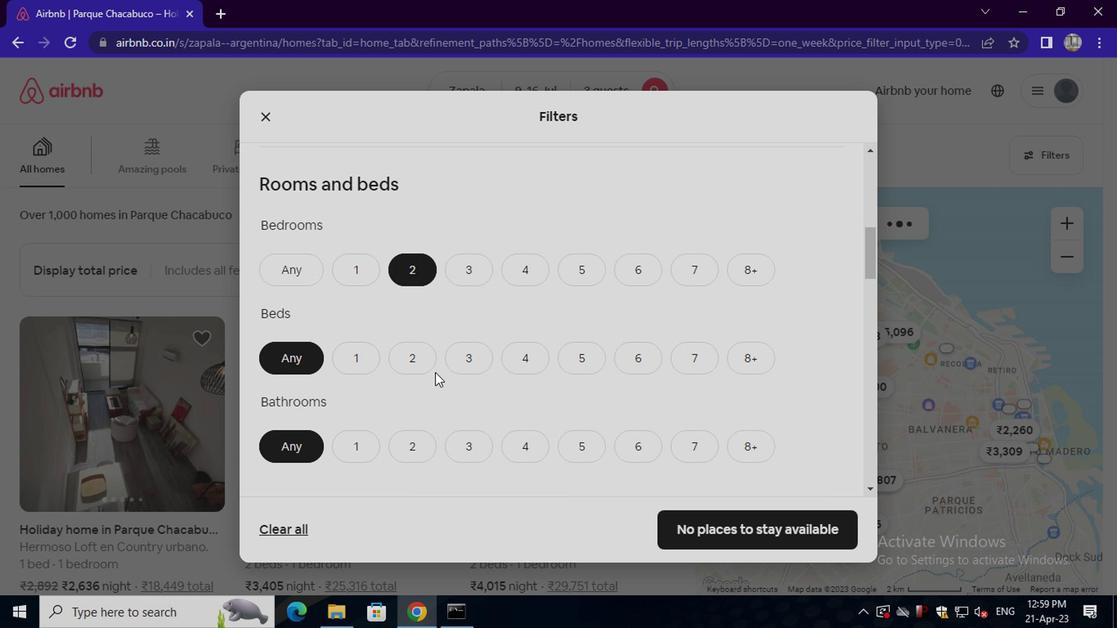 
Action: Mouse moved to (355, 438)
Screenshot: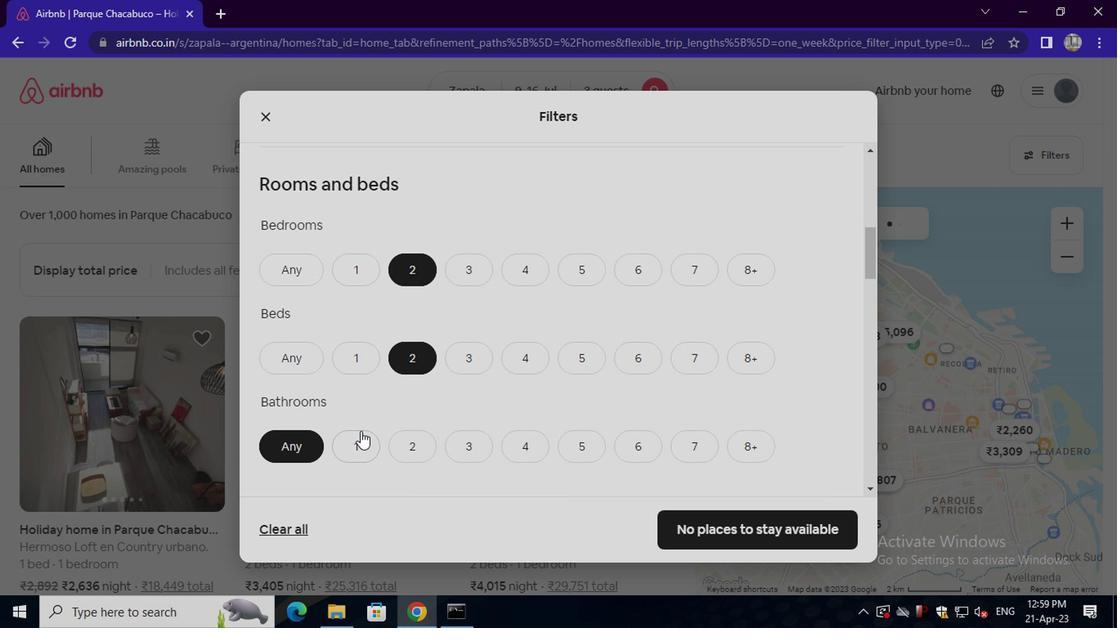 
Action: Mouse pressed left at (355, 438)
Screenshot: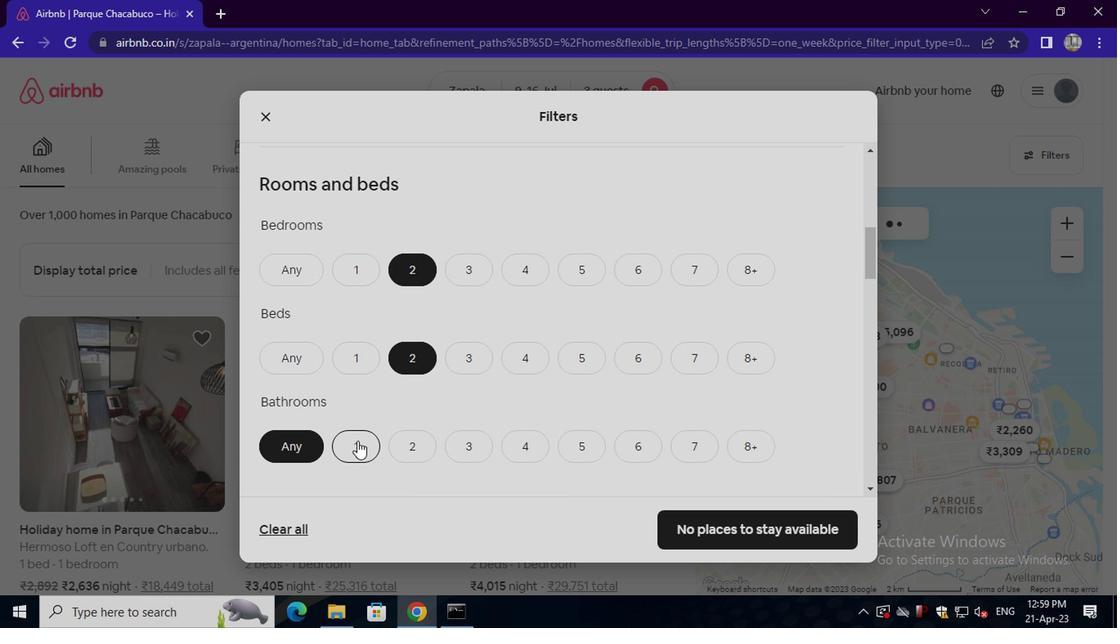 
Action: Mouse moved to (399, 391)
Screenshot: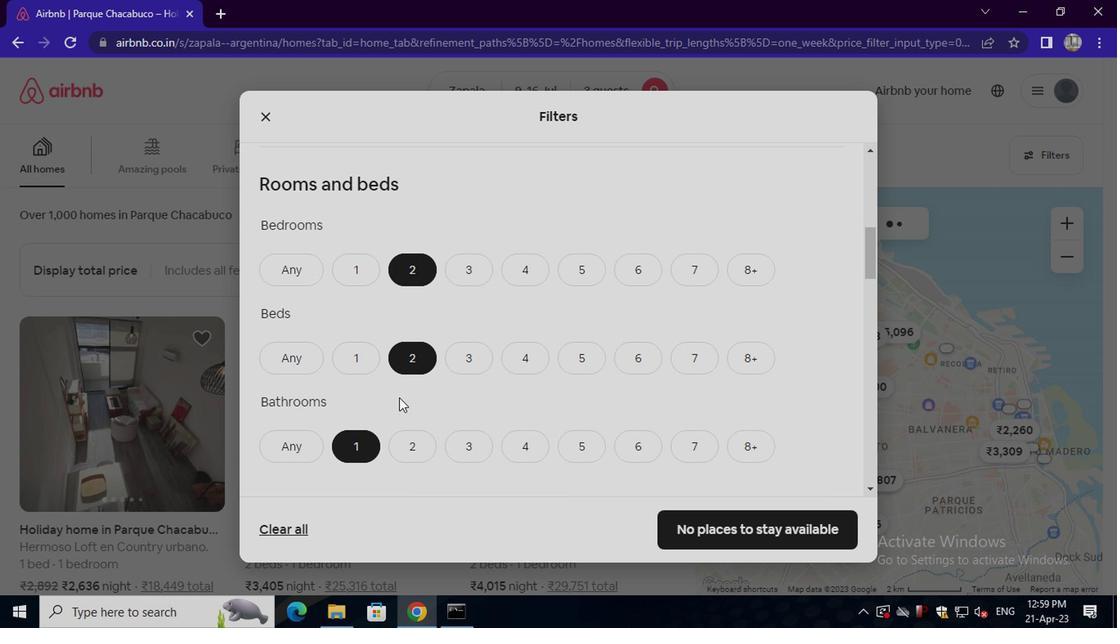 
Action: Mouse scrolled (399, 391) with delta (0, 0)
Screenshot: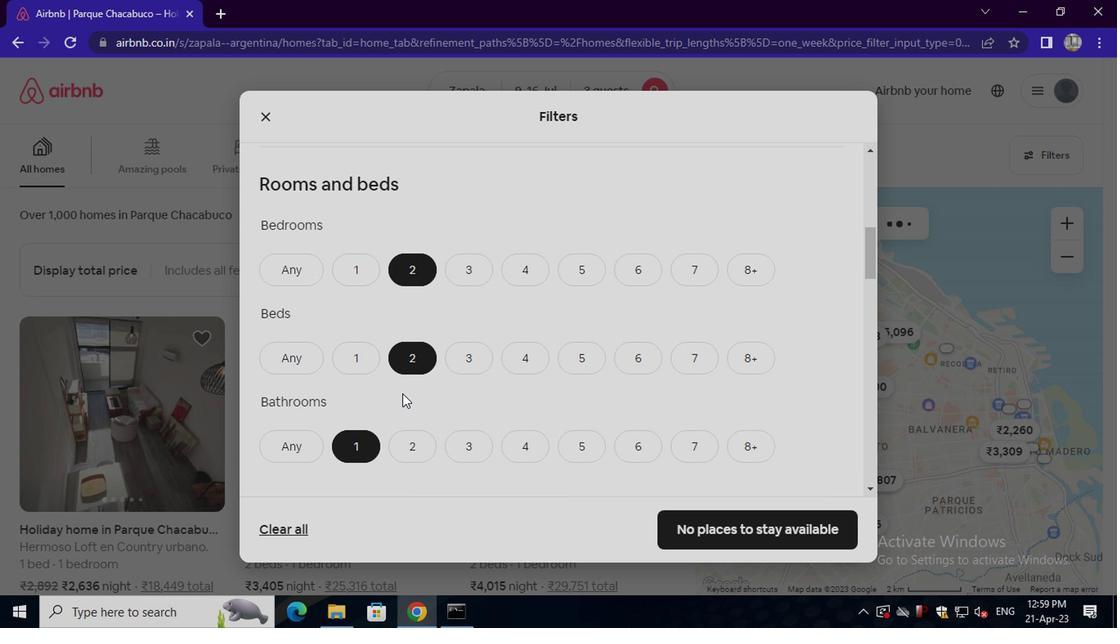 
Action: Mouse scrolled (399, 391) with delta (0, 0)
Screenshot: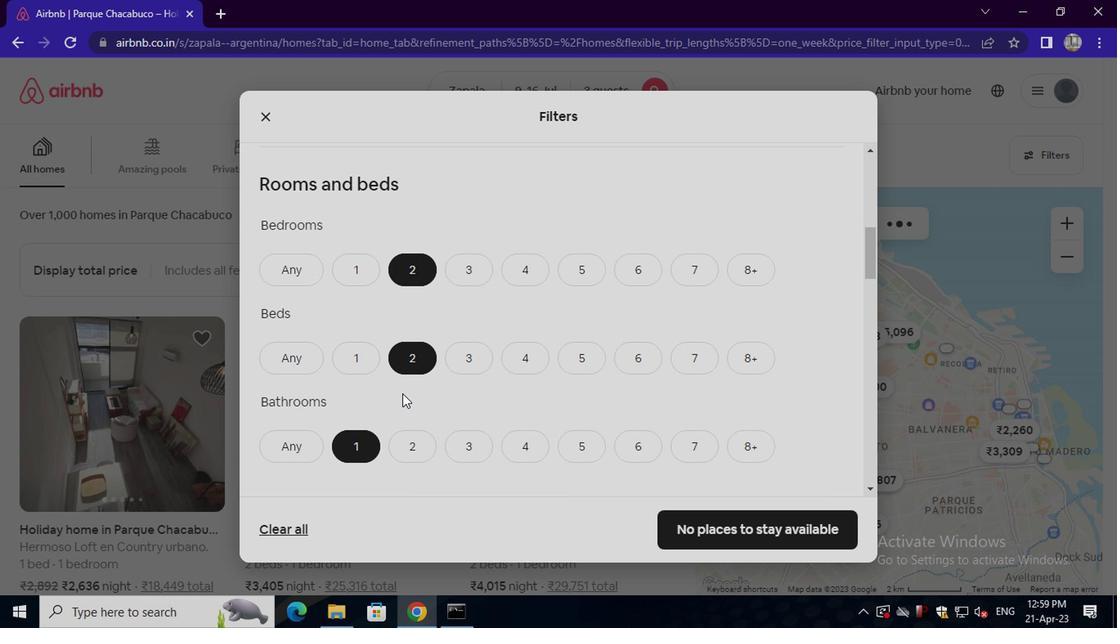 
Action: Mouse scrolled (399, 391) with delta (0, 0)
Screenshot: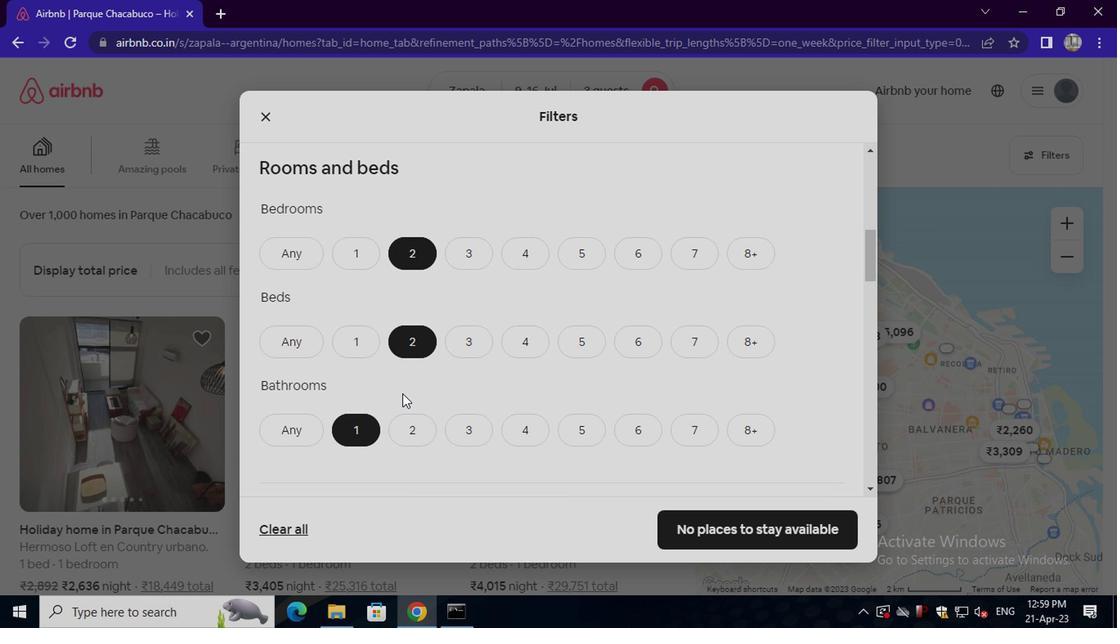
Action: Mouse moved to (342, 380)
Screenshot: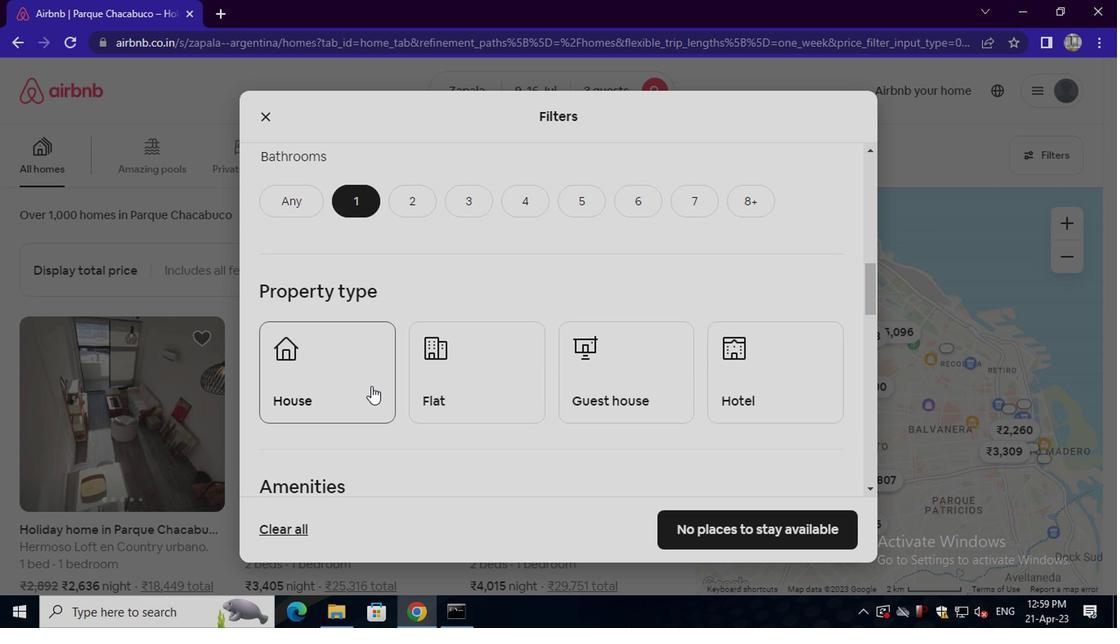 
Action: Mouse pressed left at (342, 380)
Screenshot: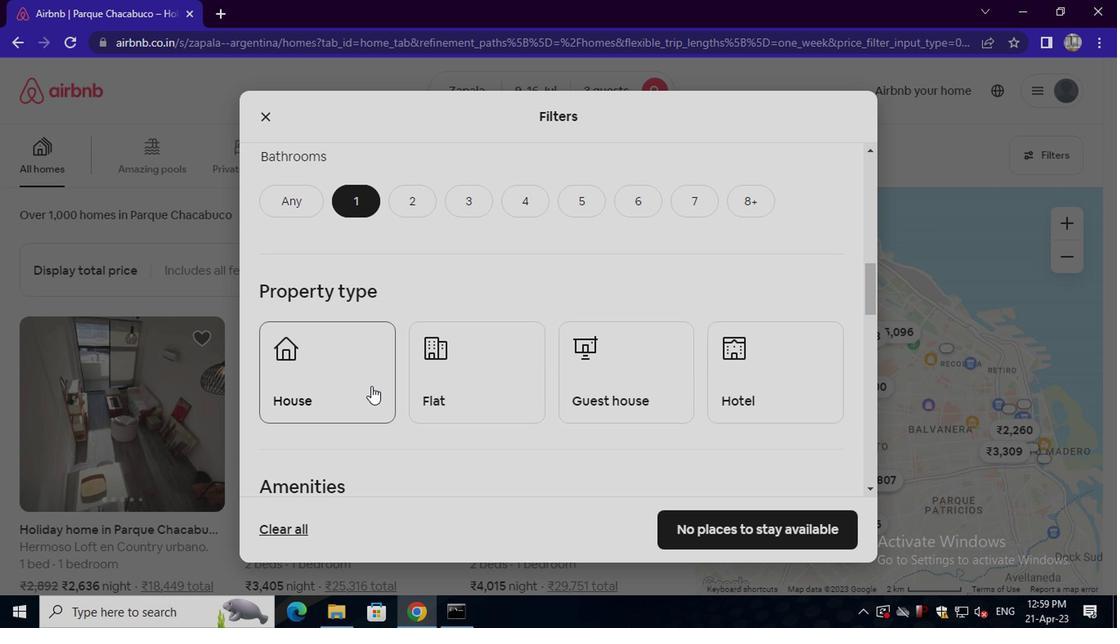 
Action: Mouse moved to (472, 378)
Screenshot: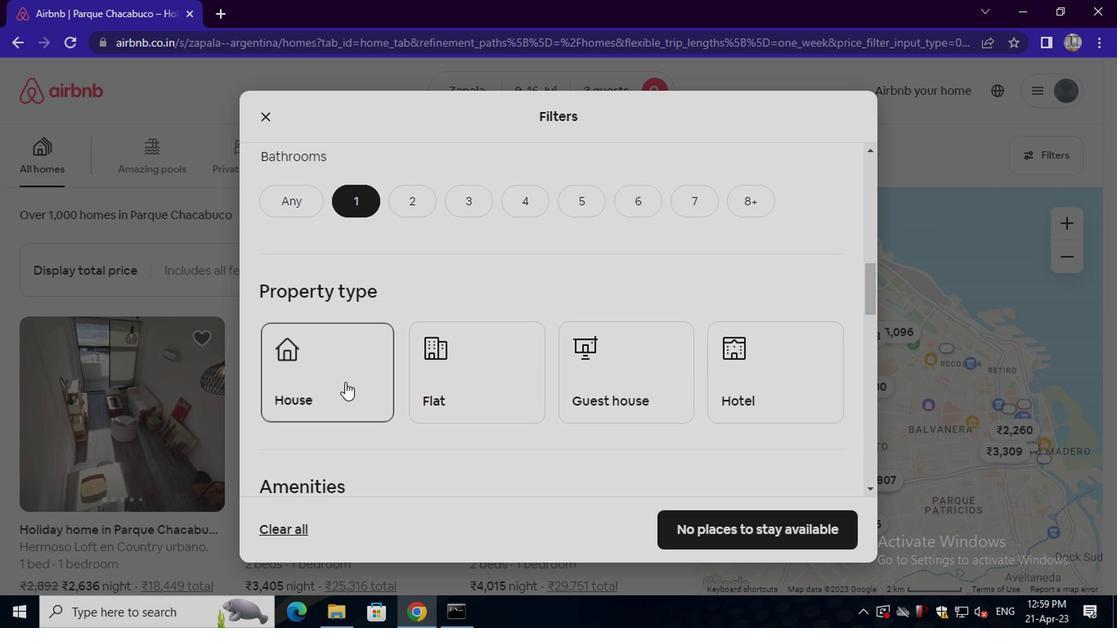 
Action: Mouse pressed left at (472, 378)
Screenshot: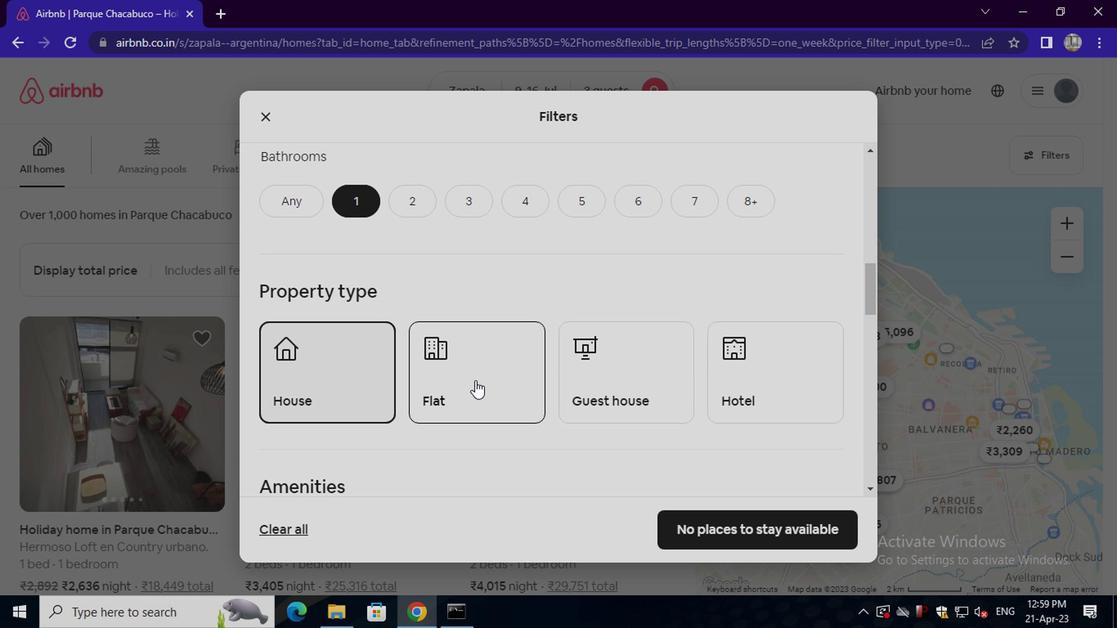 
Action: Mouse moved to (607, 376)
Screenshot: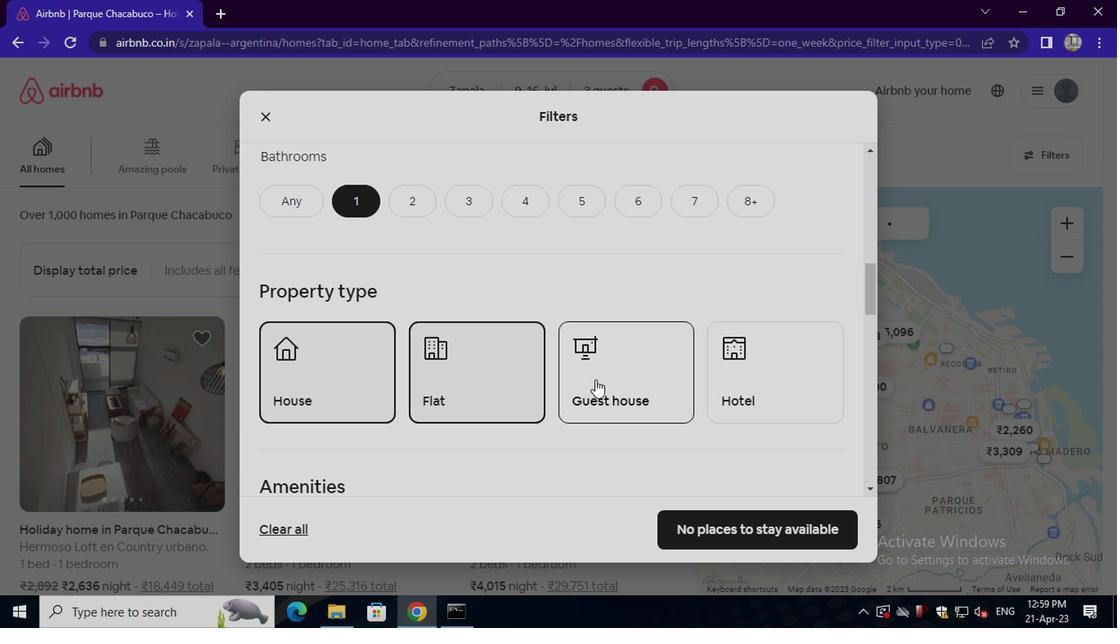 
Action: Mouse pressed left at (607, 376)
Screenshot: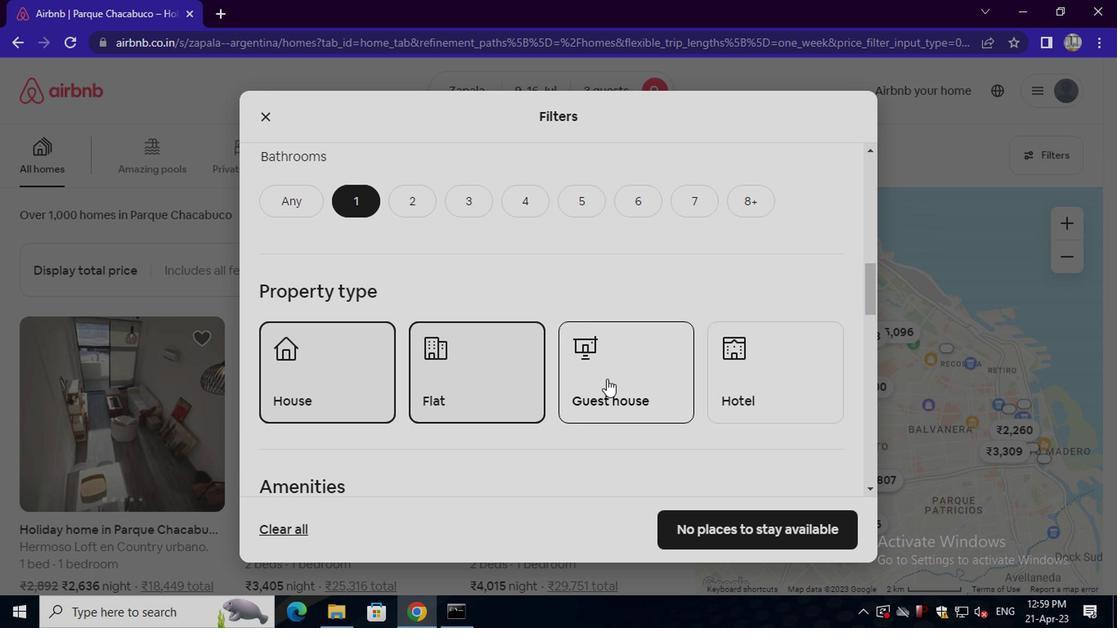 
Action: Mouse scrolled (607, 375) with delta (0, -1)
Screenshot: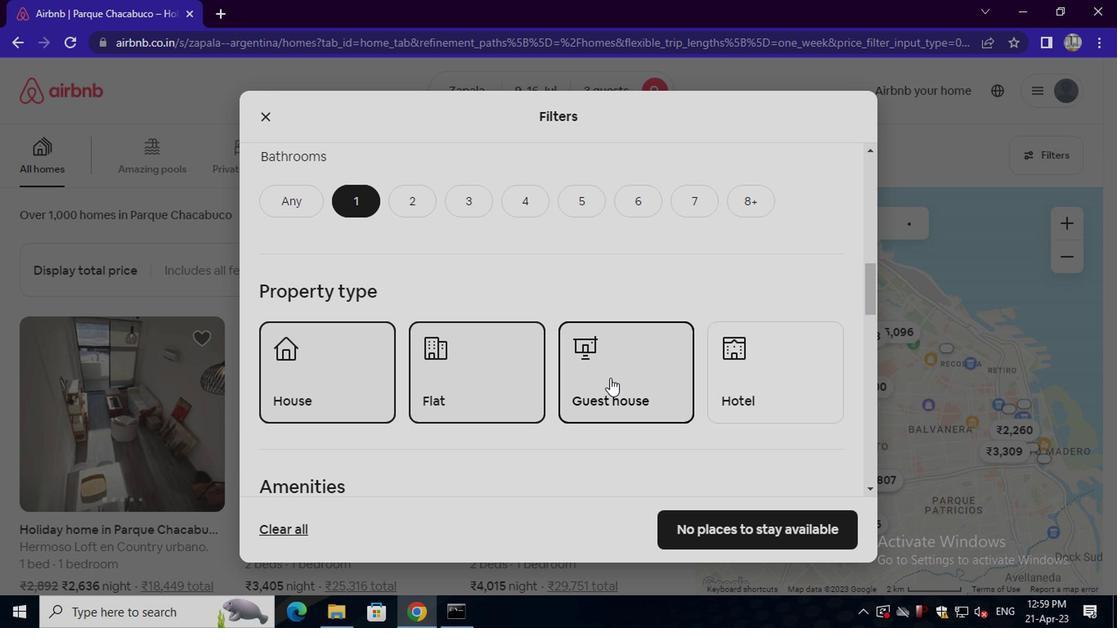 
Action: Mouse scrolled (607, 375) with delta (0, -1)
Screenshot: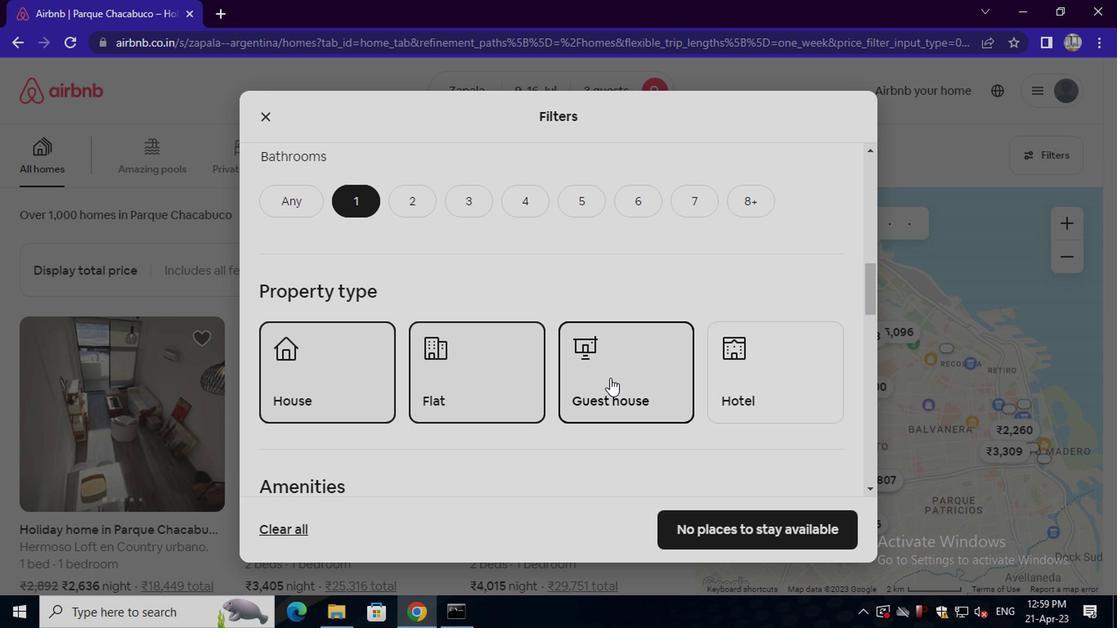 
Action: Mouse scrolled (607, 375) with delta (0, -1)
Screenshot: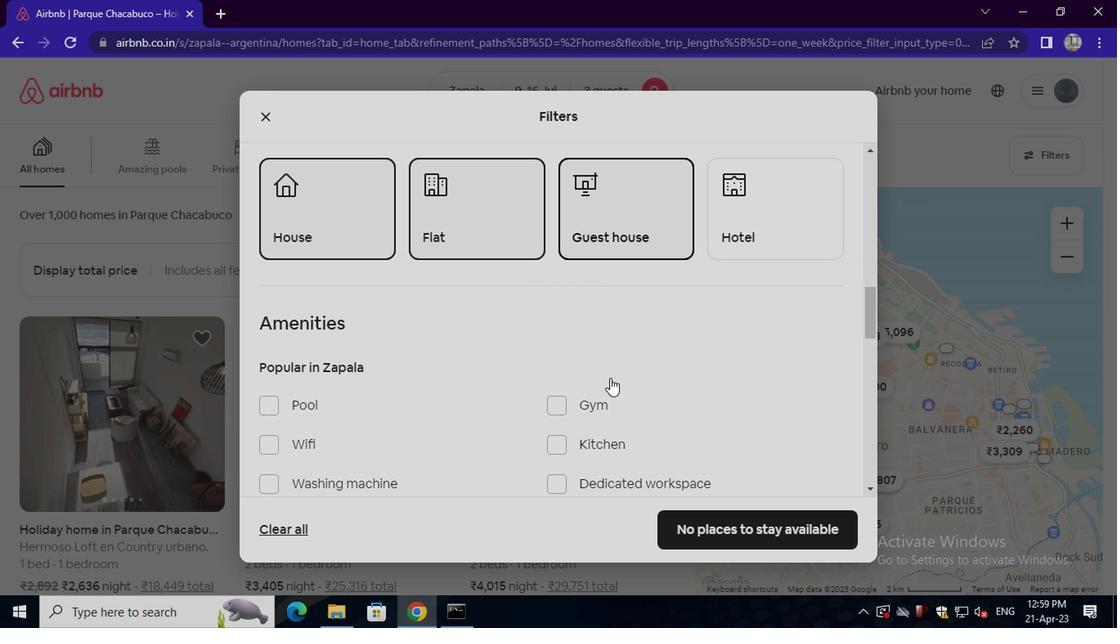 
Action: Mouse scrolled (607, 375) with delta (0, -1)
Screenshot: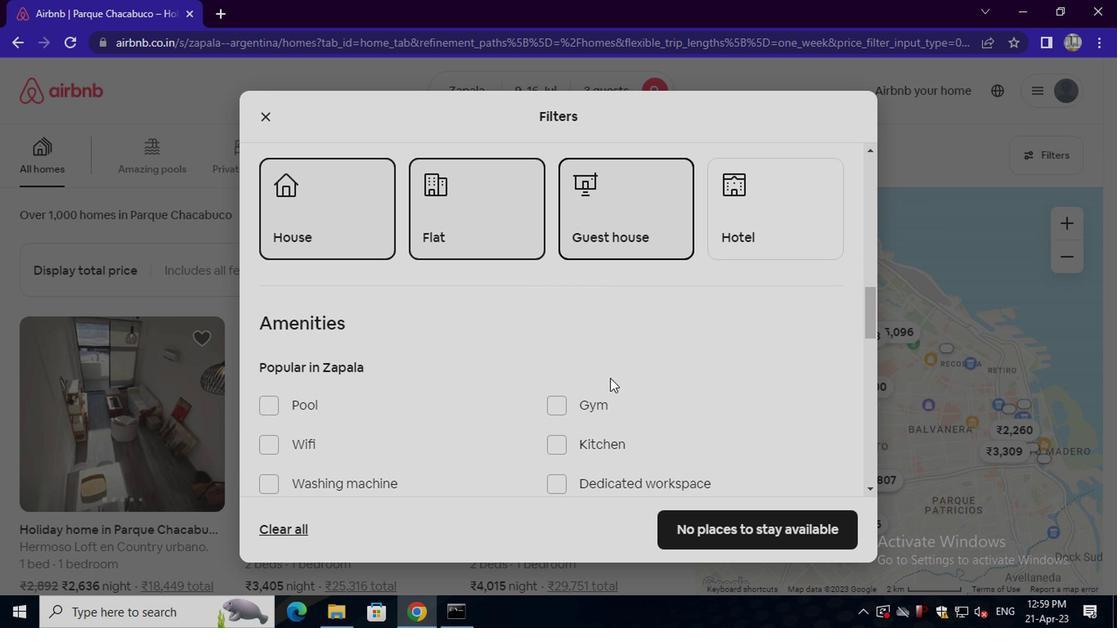 
Action: Mouse moved to (313, 354)
Screenshot: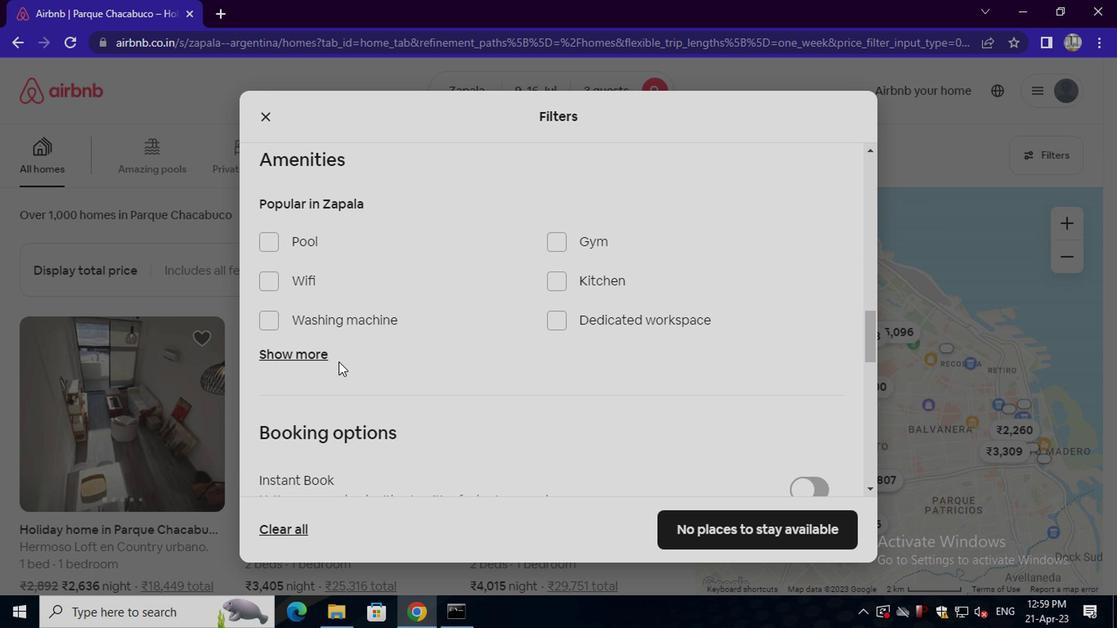 
Action: Mouse pressed left at (313, 354)
Screenshot: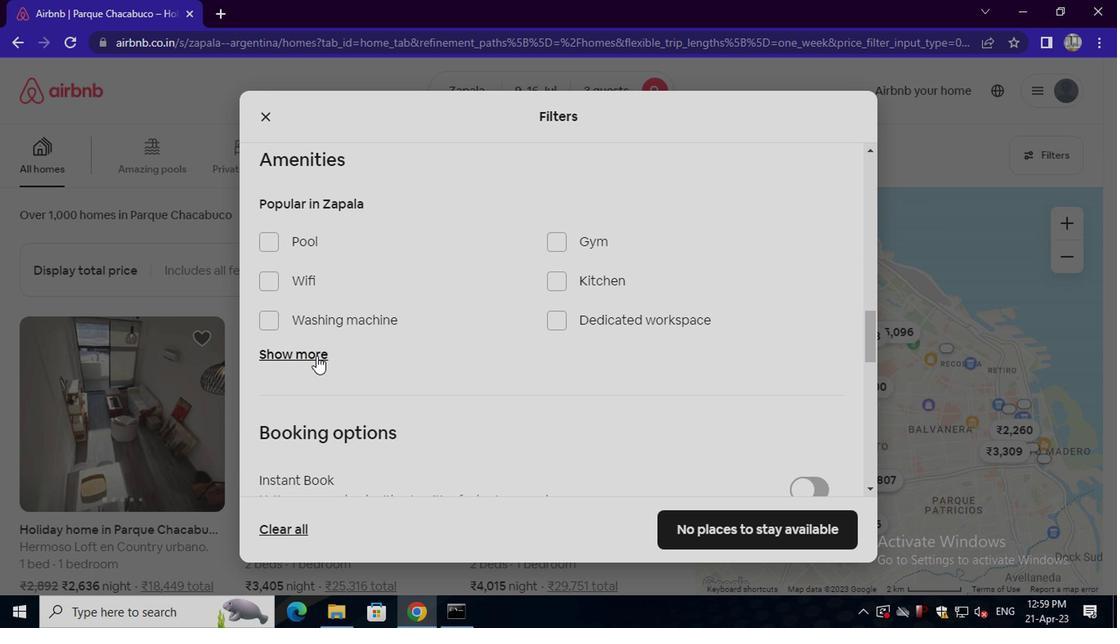
Action: Mouse moved to (335, 351)
Screenshot: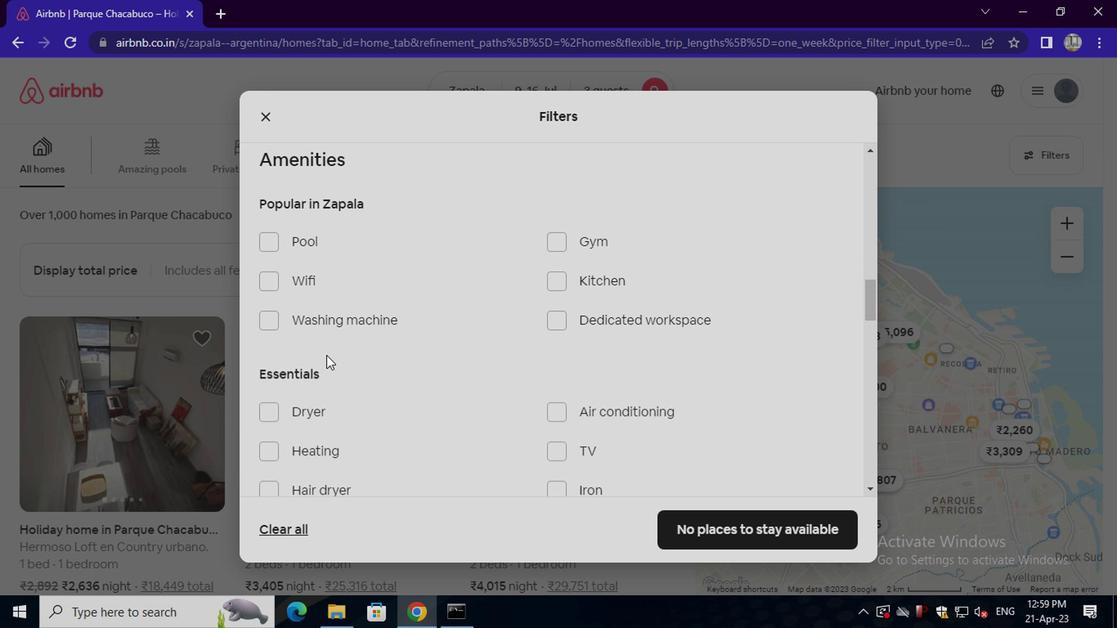 
Action: Mouse scrolled (335, 350) with delta (0, -1)
Screenshot: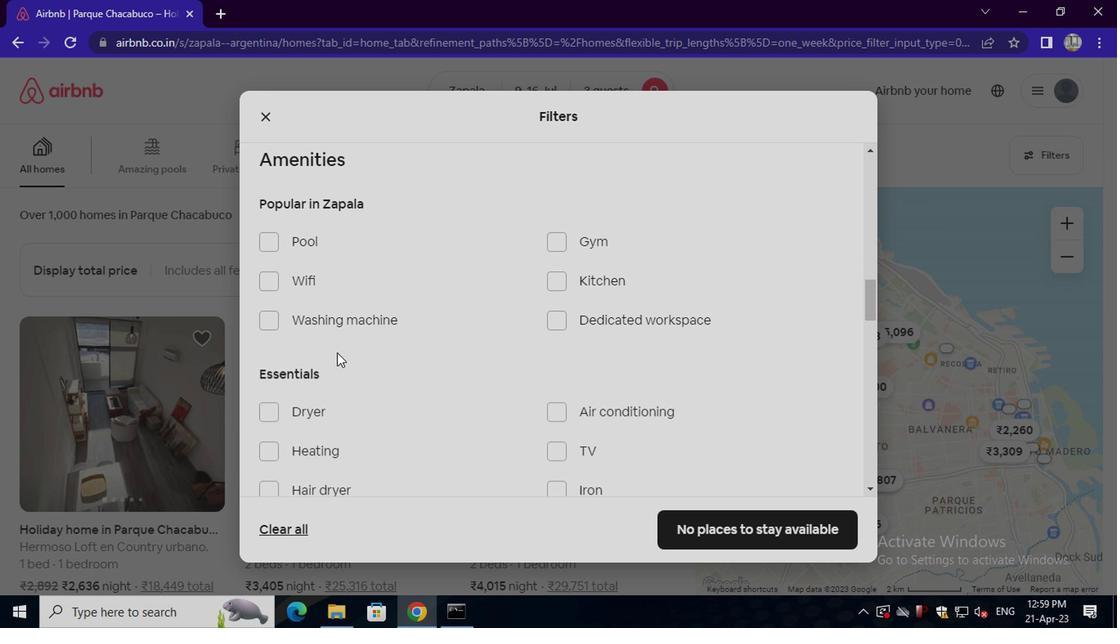 
Action: Mouse moved to (309, 362)
Screenshot: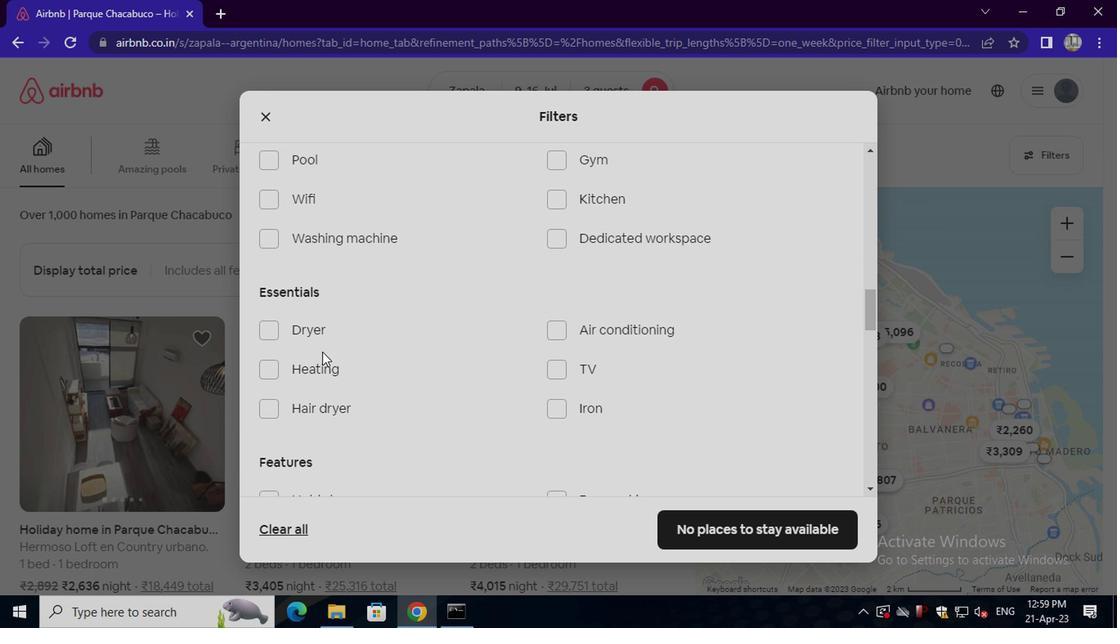 
Action: Mouse pressed left at (309, 362)
Screenshot: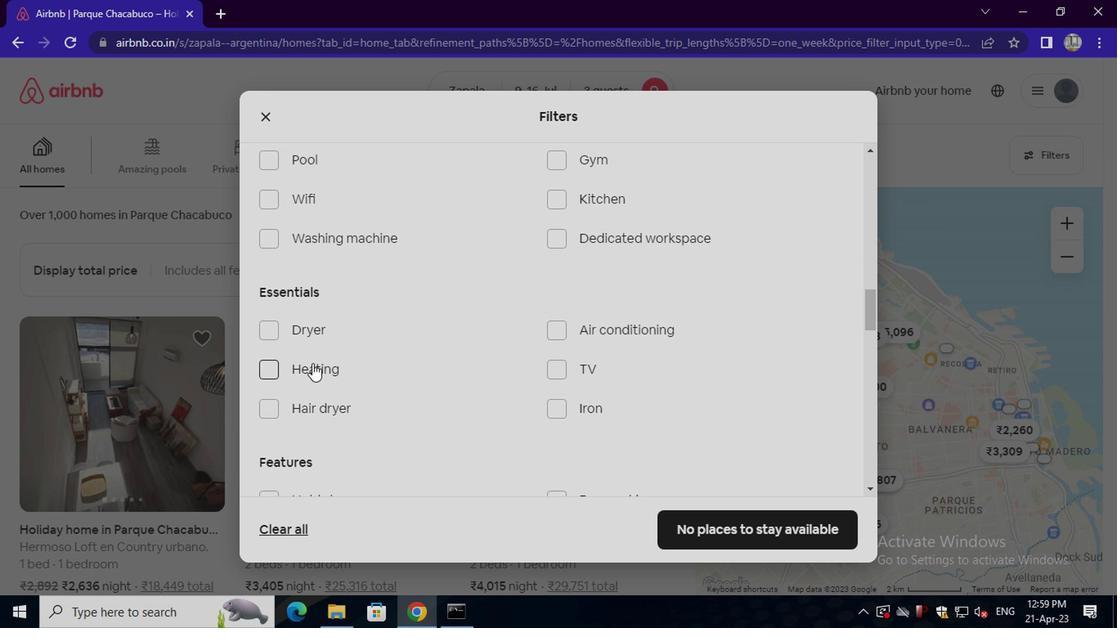 
Action: Mouse moved to (434, 349)
Screenshot: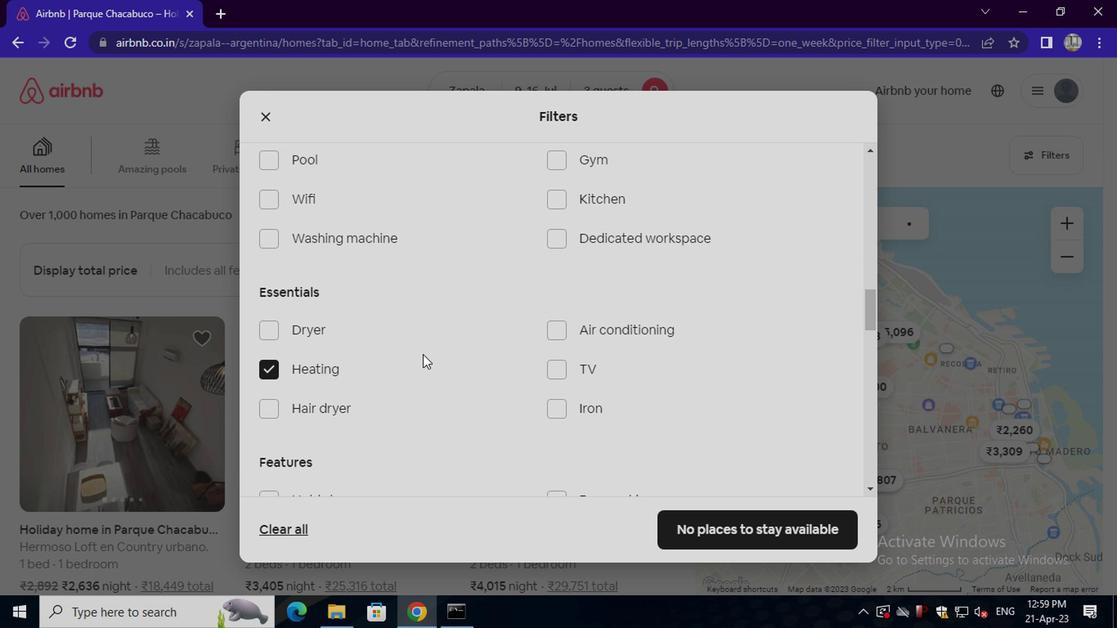 
Action: Mouse scrolled (434, 348) with delta (0, -1)
Screenshot: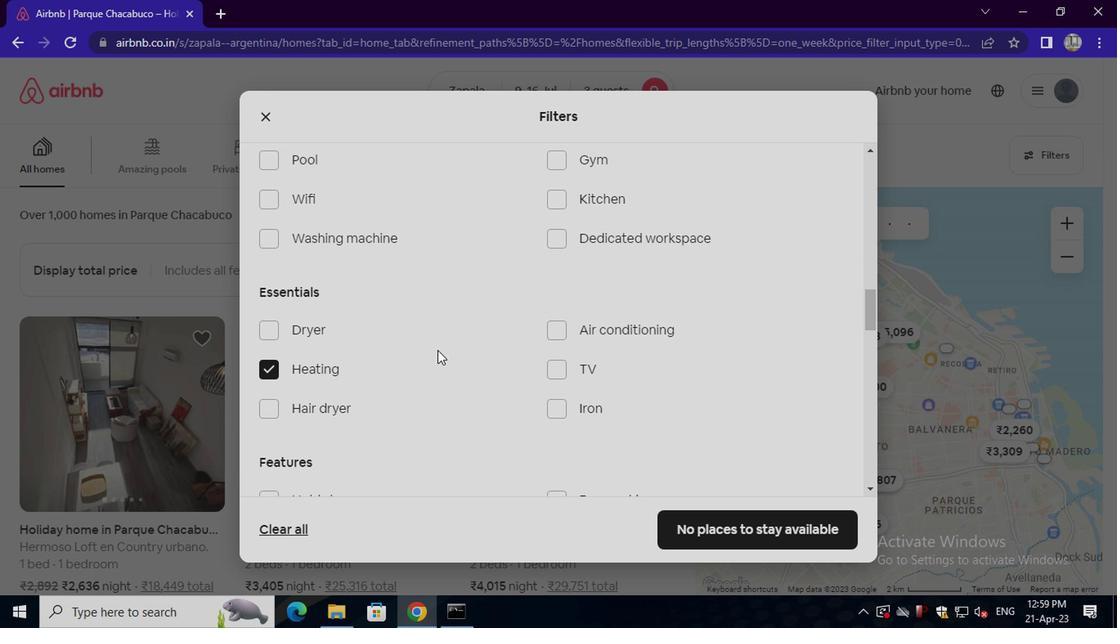 
Action: Mouse scrolled (434, 348) with delta (0, -1)
Screenshot: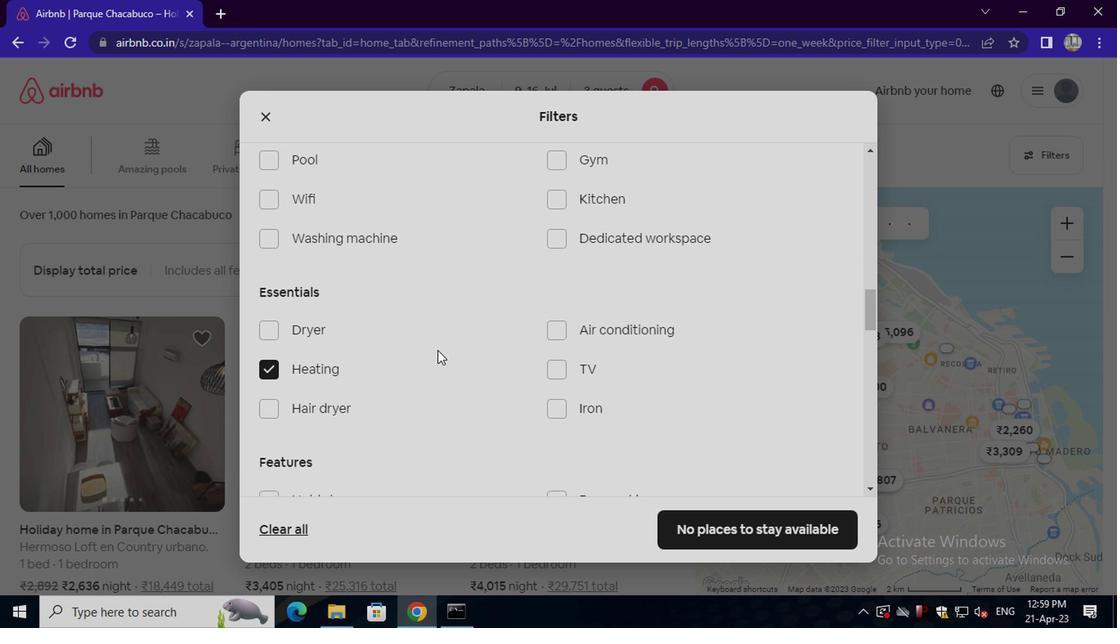
Action: Mouse scrolled (434, 348) with delta (0, -1)
Screenshot: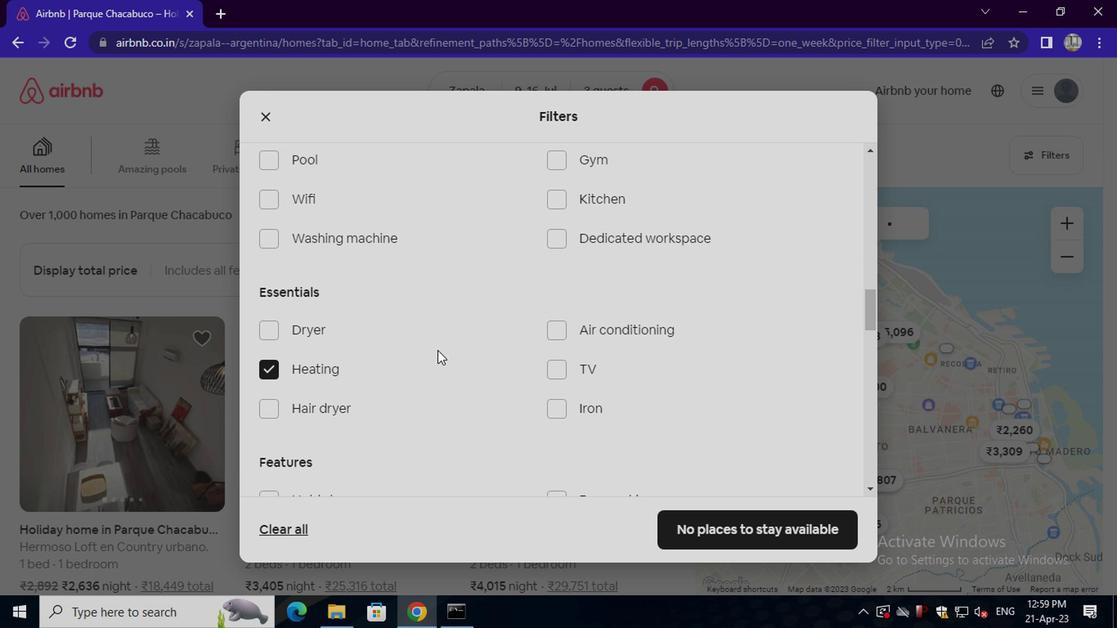 
Action: Mouse scrolled (434, 348) with delta (0, -1)
Screenshot: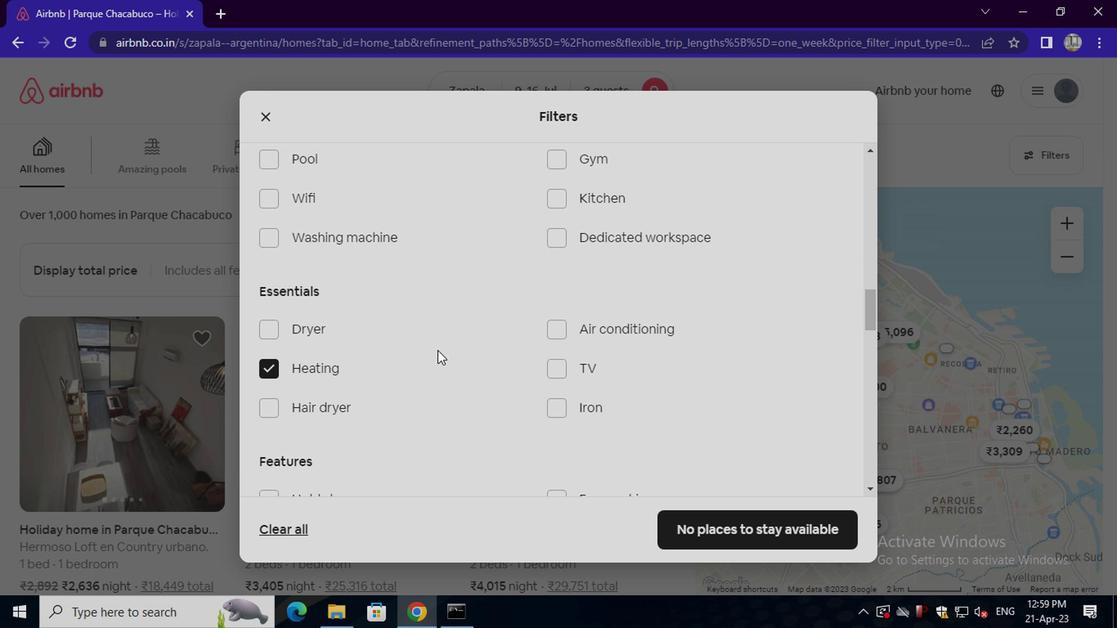 
Action: Mouse moved to (480, 360)
Screenshot: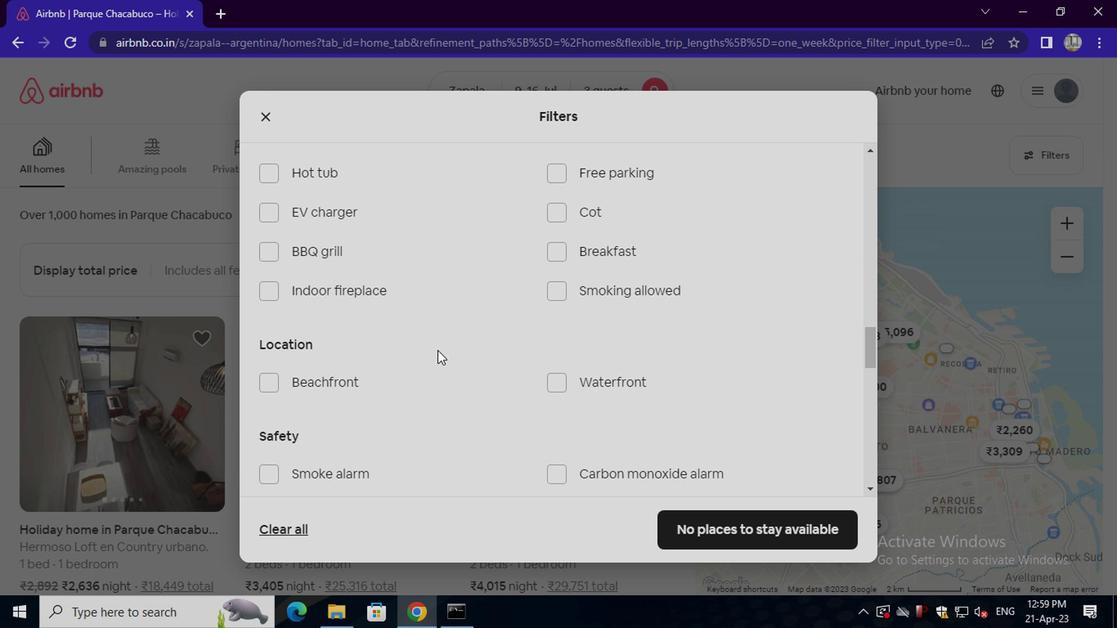 
Action: Mouse scrolled (480, 359) with delta (0, 0)
Screenshot: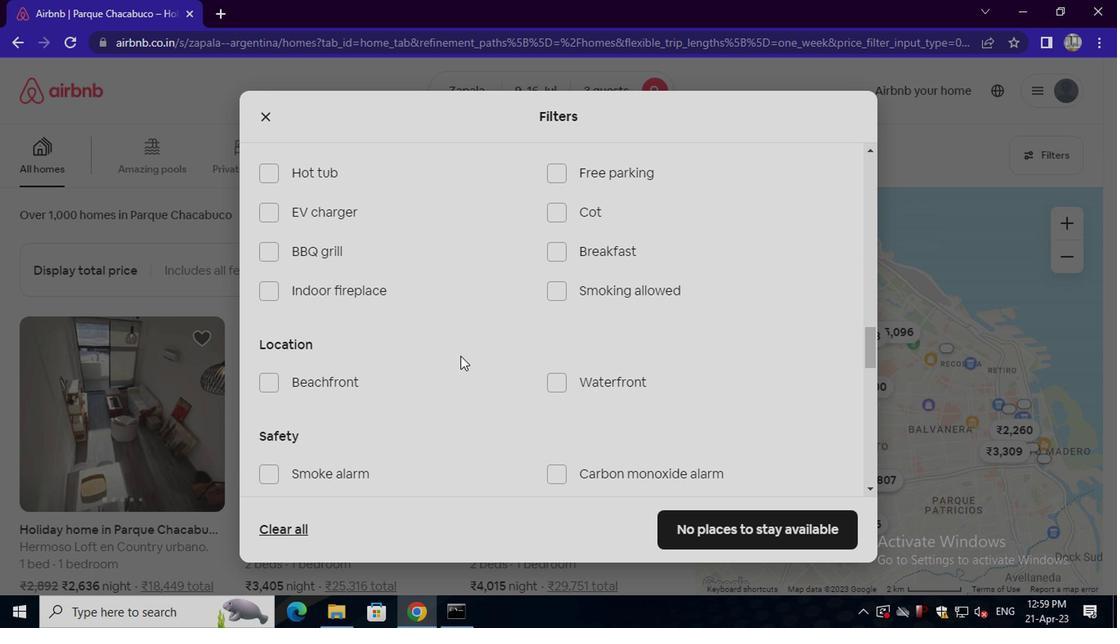 
Action: Mouse moved to (480, 360)
Screenshot: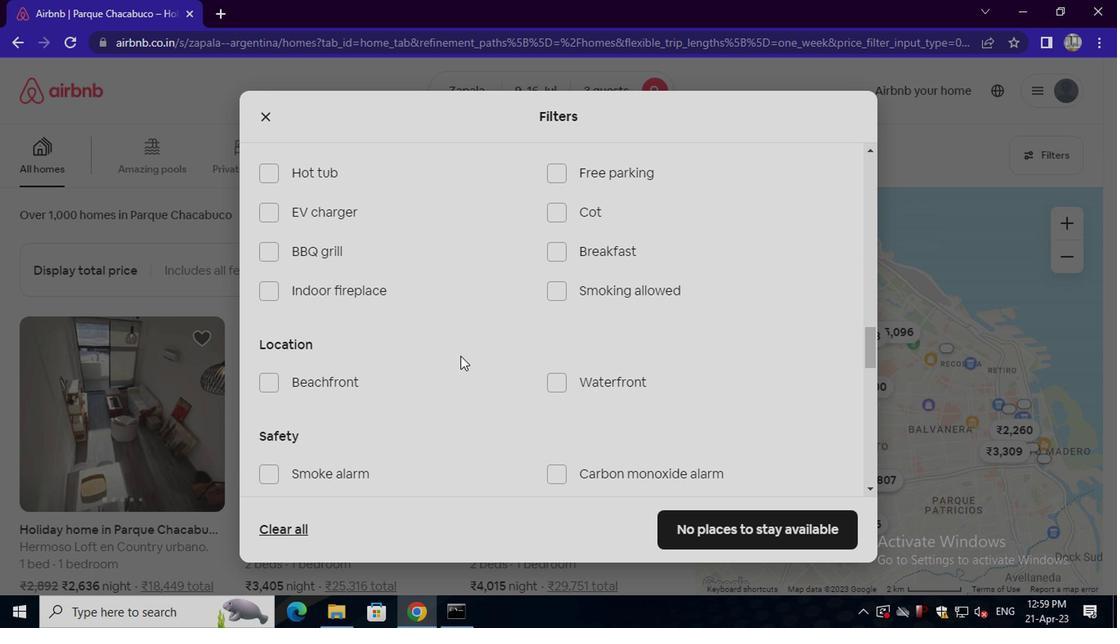 
Action: Mouse scrolled (480, 359) with delta (0, 0)
Screenshot: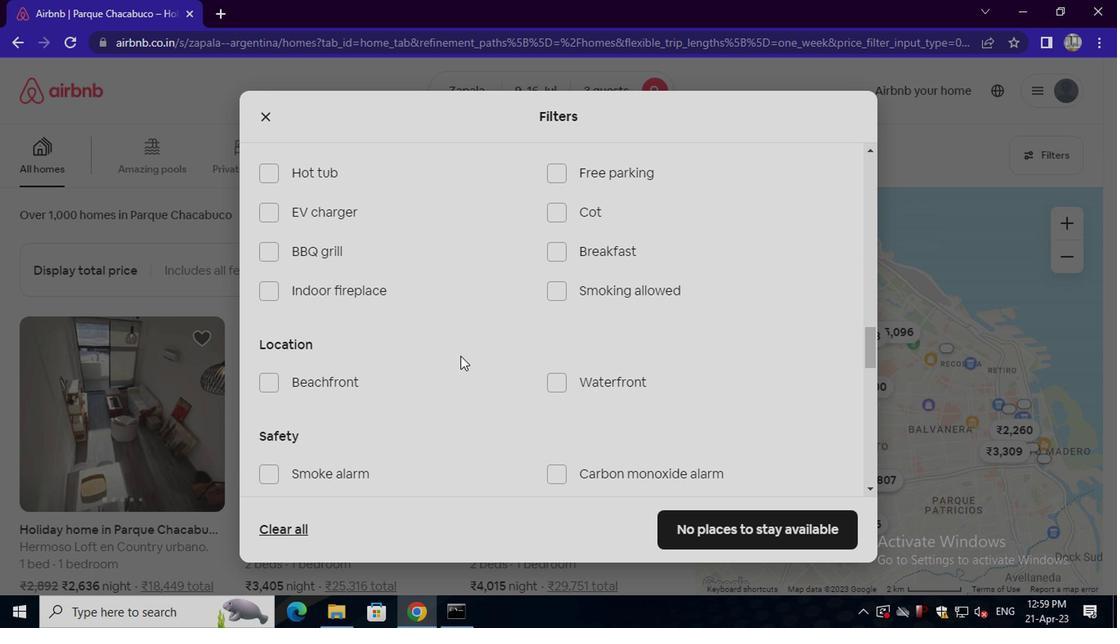 
Action: Mouse scrolled (480, 359) with delta (0, 0)
Screenshot: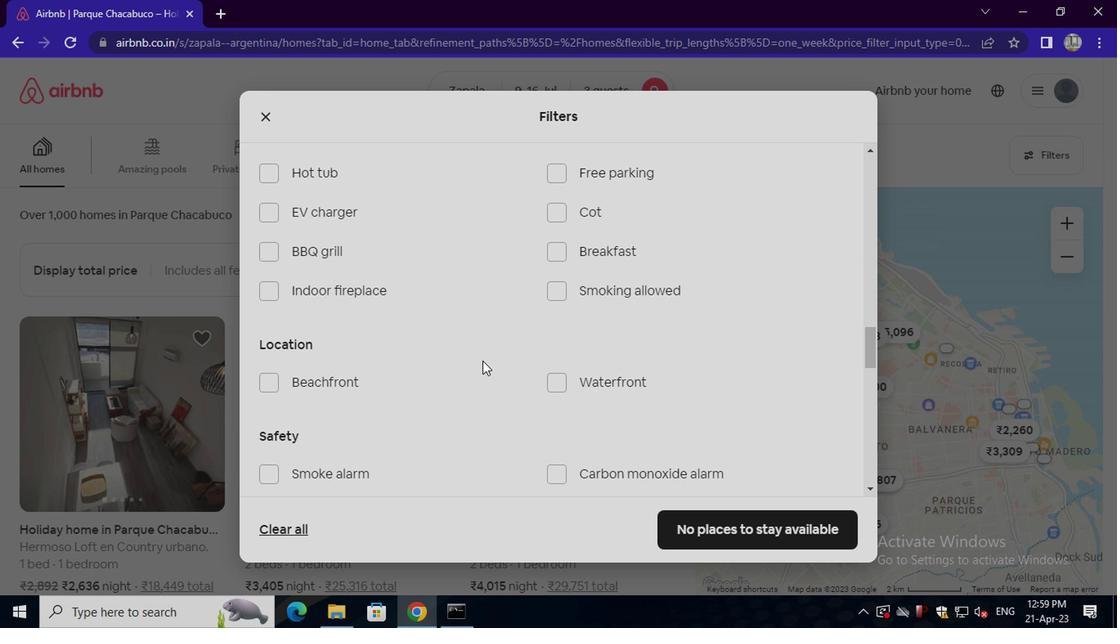 
Action: Mouse moved to (802, 445)
Screenshot: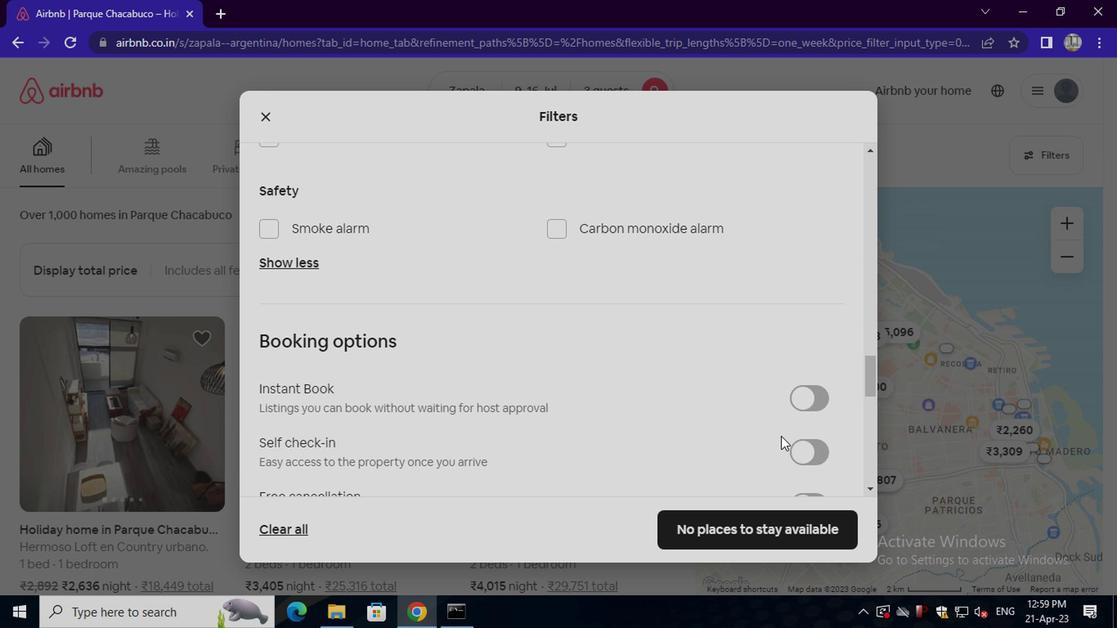 
Action: Mouse pressed left at (802, 445)
Screenshot: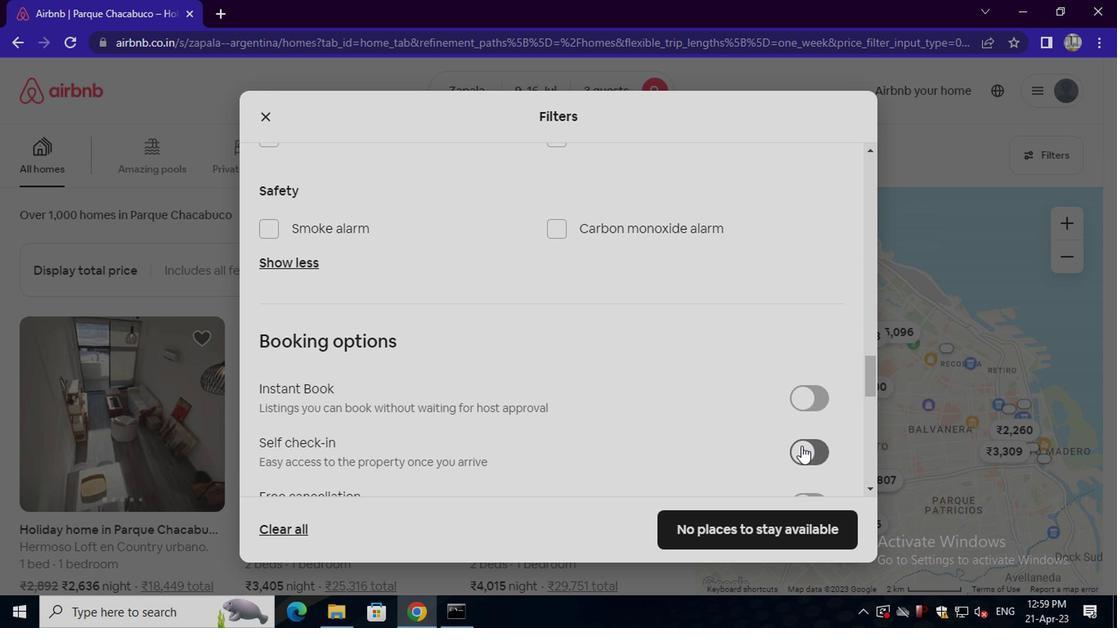 
Action: Mouse moved to (569, 425)
Screenshot: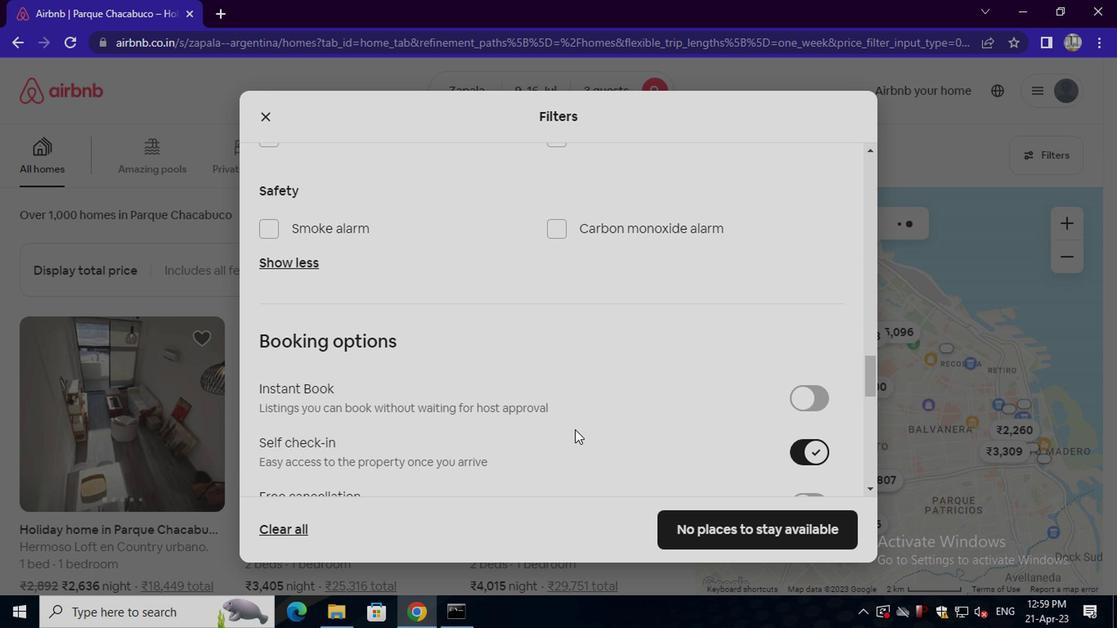 
Action: Mouse scrolled (569, 424) with delta (0, 0)
Screenshot: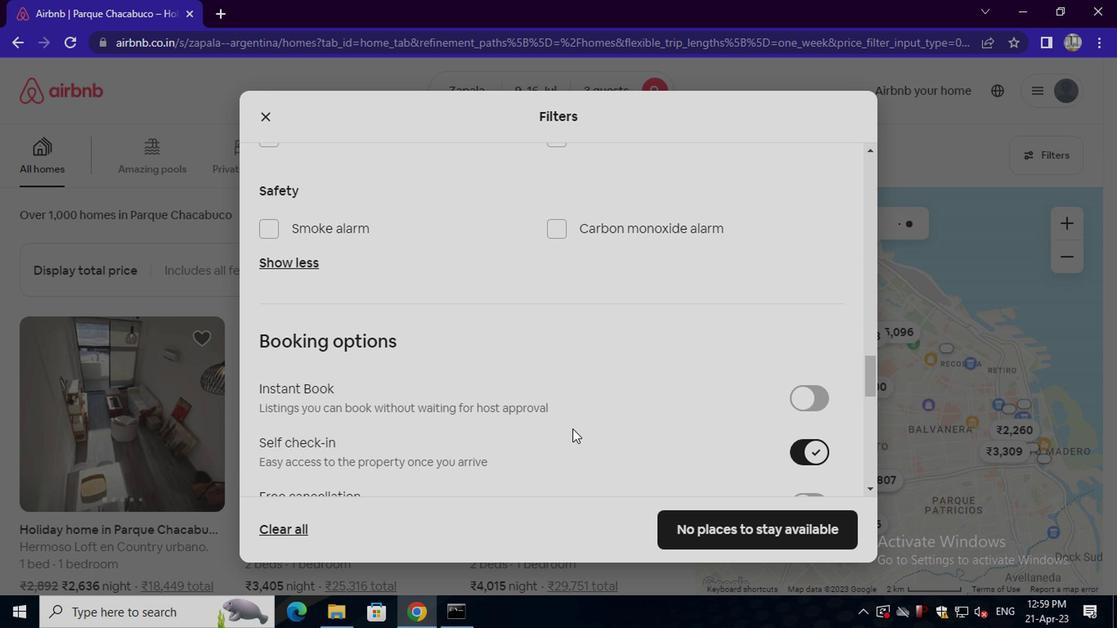 
Action: Mouse scrolled (569, 424) with delta (0, 0)
Screenshot: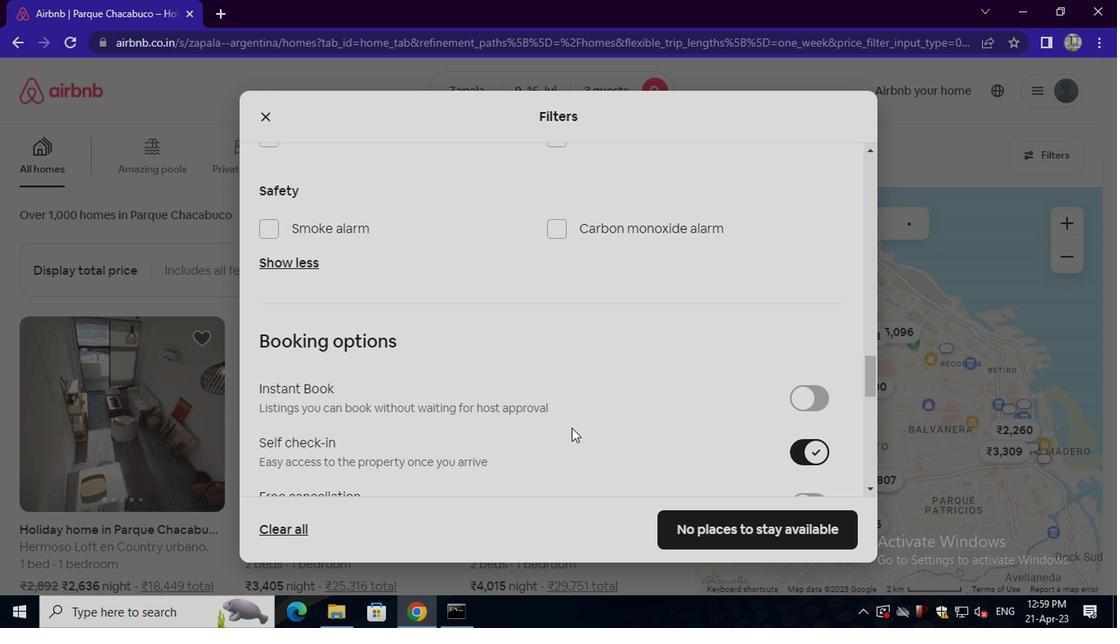 
Action: Mouse scrolled (569, 424) with delta (0, 0)
Screenshot: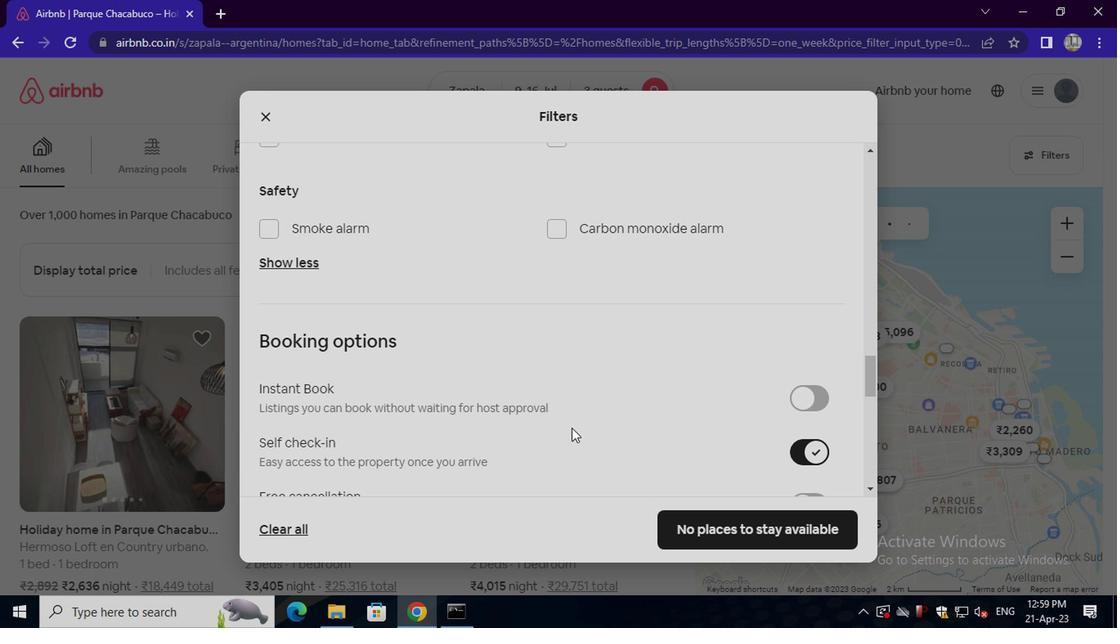 
Action: Mouse scrolled (569, 424) with delta (0, 0)
Screenshot: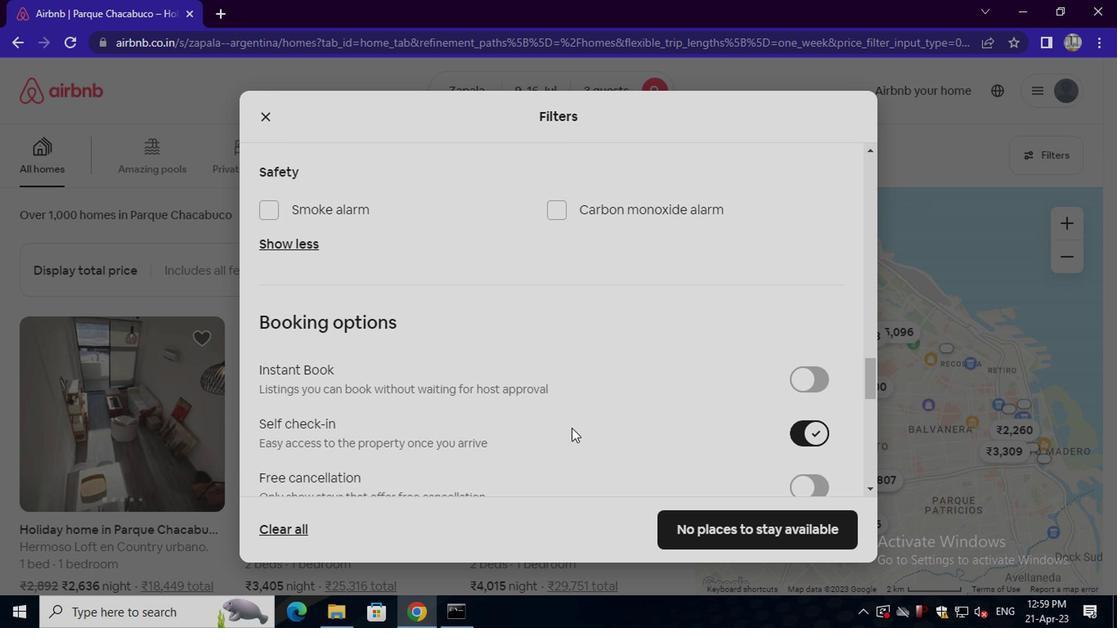 
Action: Mouse scrolled (569, 424) with delta (0, 0)
Screenshot: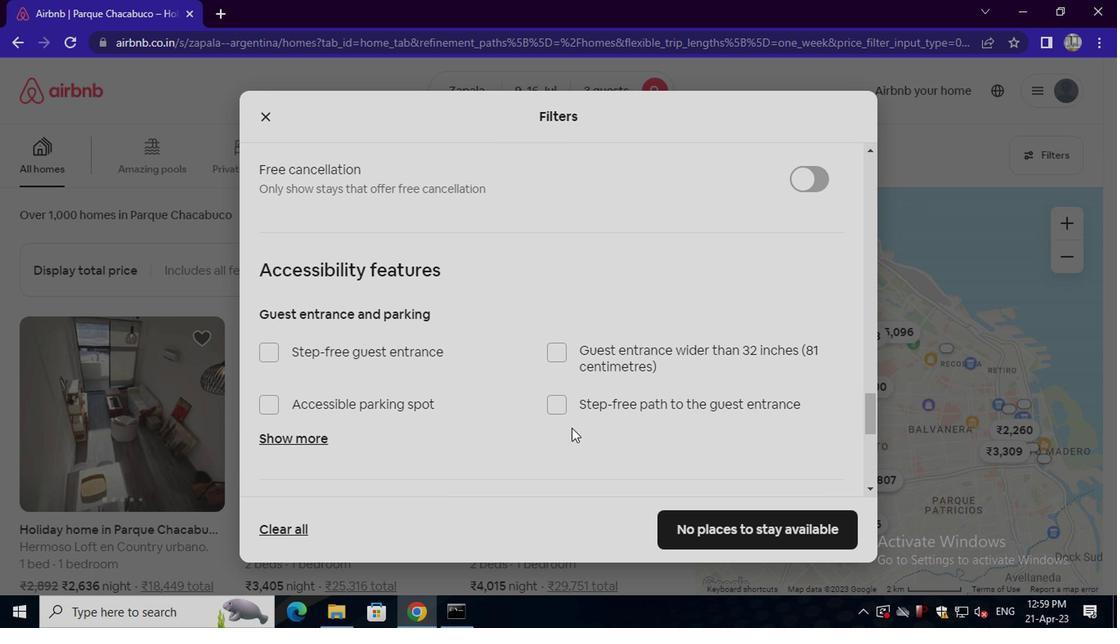 
Action: Mouse scrolled (569, 424) with delta (0, 0)
Screenshot: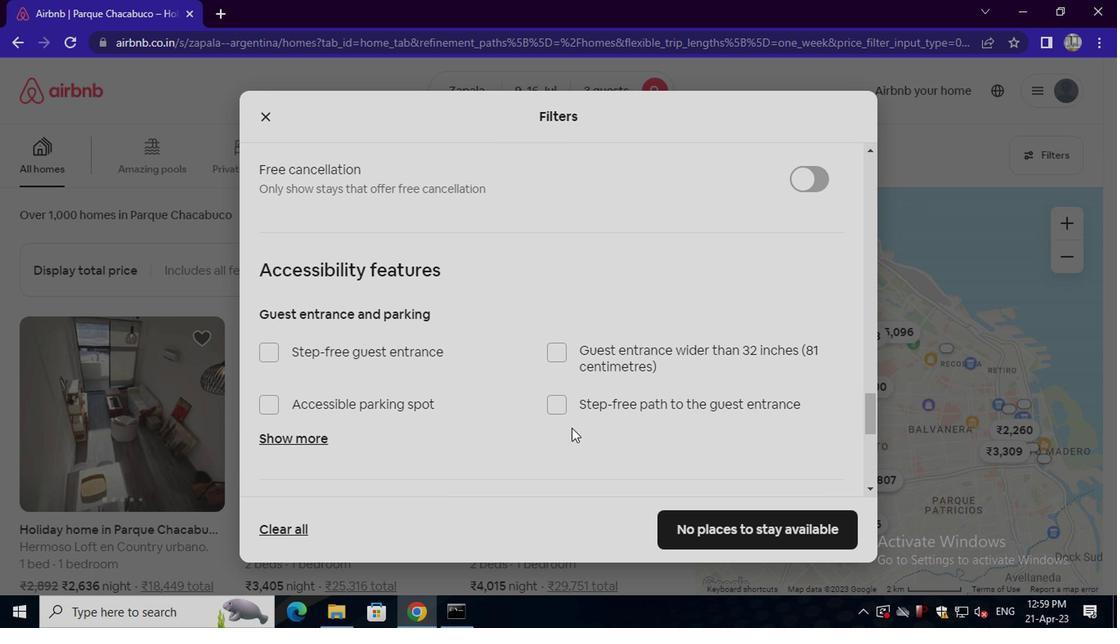 
Action: Mouse scrolled (569, 424) with delta (0, 0)
Screenshot: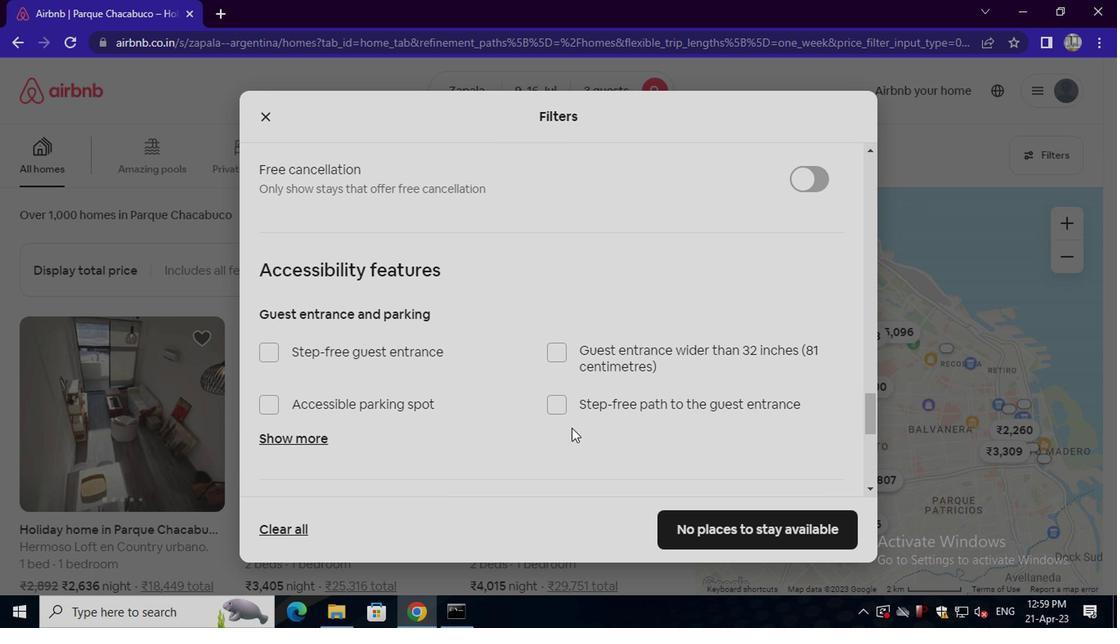 
Action: Mouse scrolled (569, 424) with delta (0, 0)
Screenshot: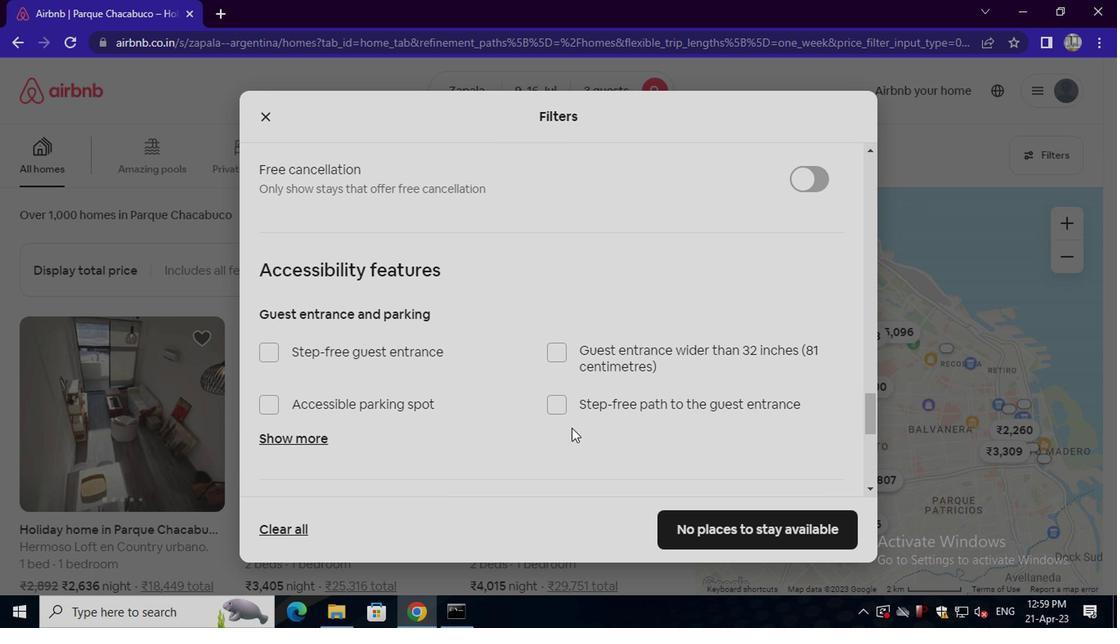 
Action: Mouse scrolled (569, 424) with delta (0, 0)
Screenshot: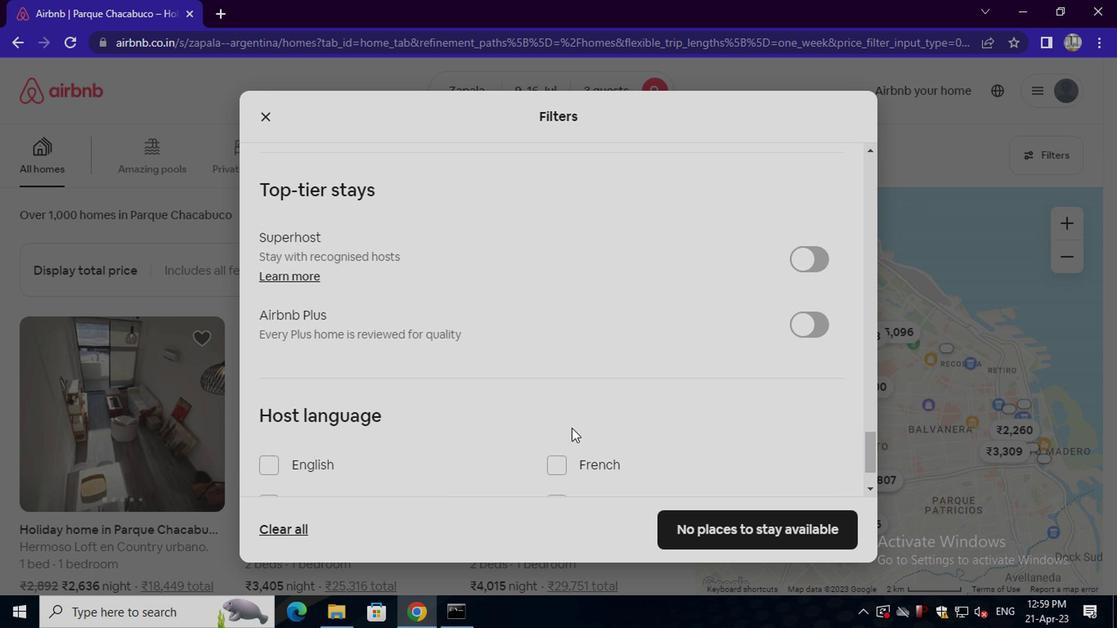 
Action: Mouse scrolled (569, 424) with delta (0, 0)
Screenshot: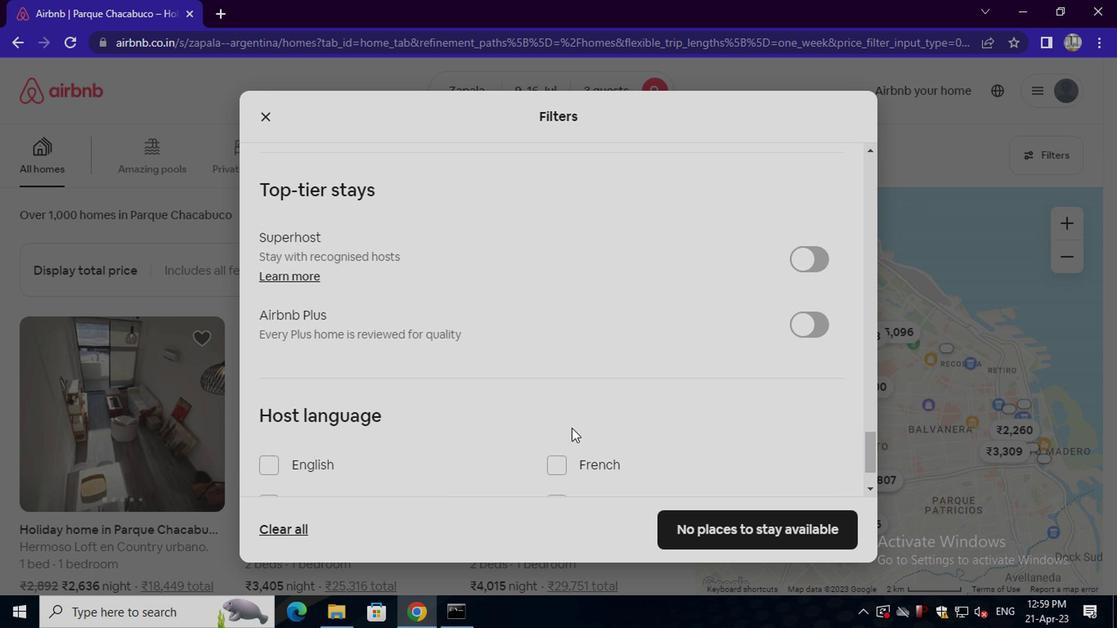 
Action: Mouse scrolled (569, 424) with delta (0, 0)
Screenshot: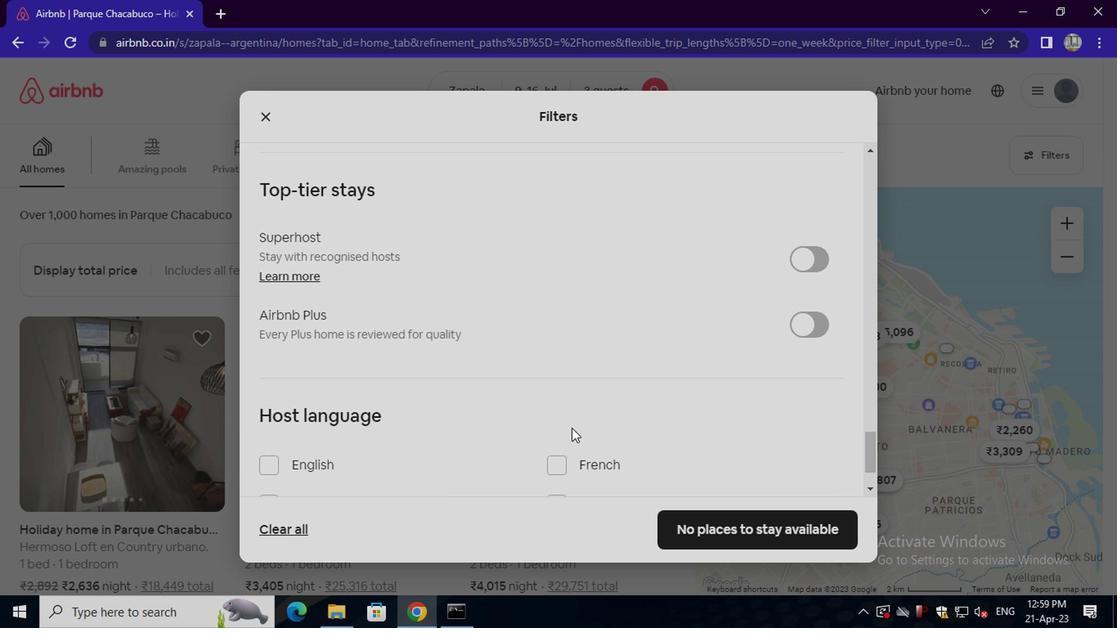 
Action: Mouse scrolled (569, 424) with delta (0, 0)
Screenshot: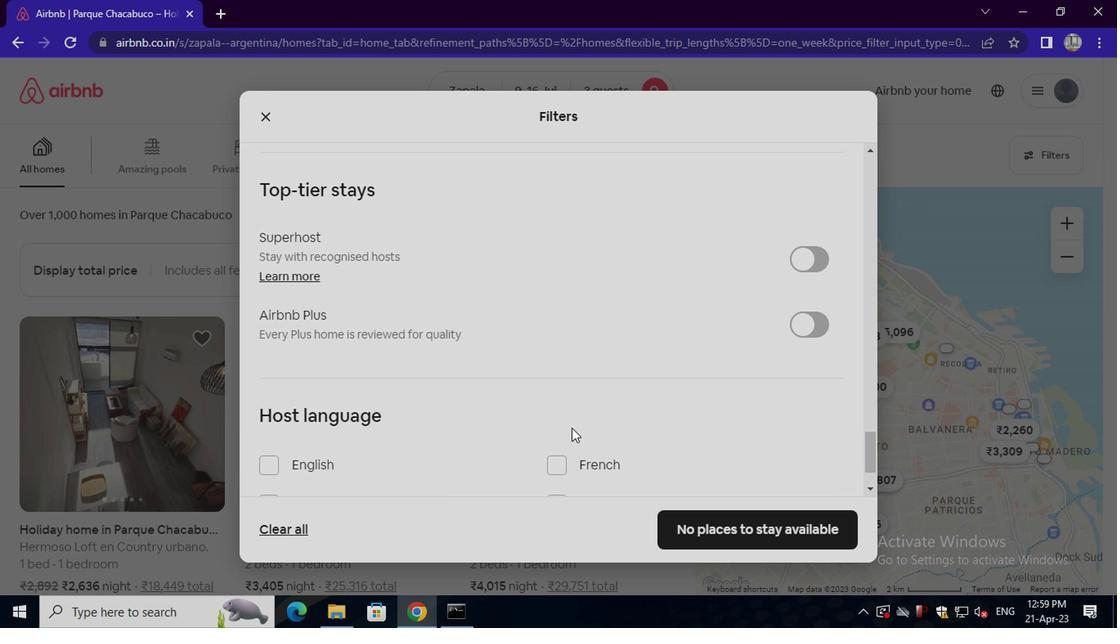 
Action: Mouse scrolled (569, 424) with delta (0, 0)
Screenshot: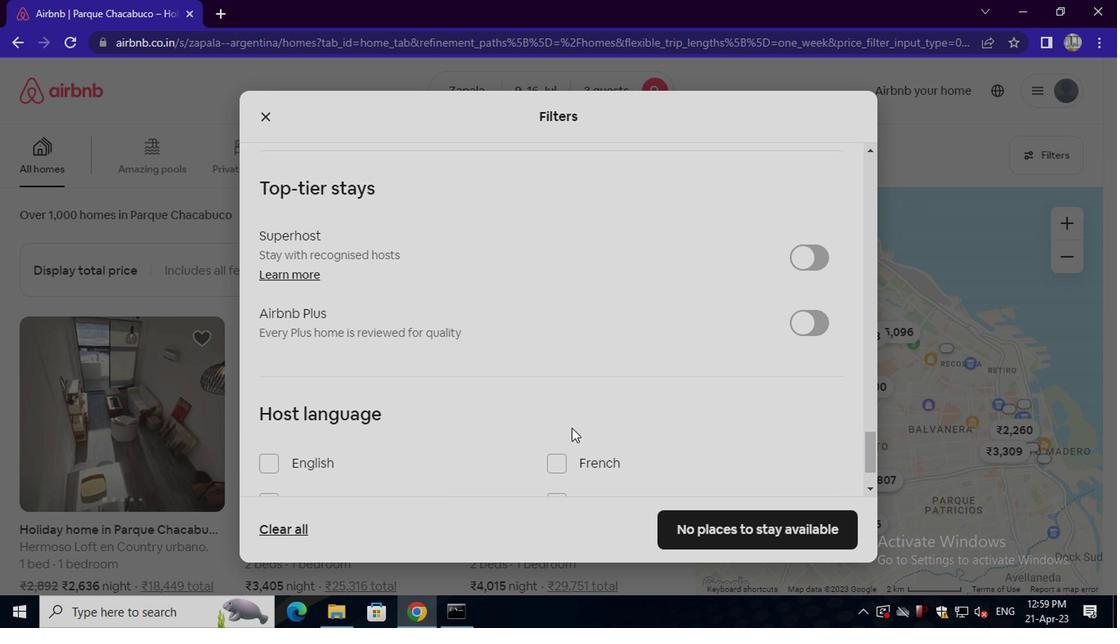 
Action: Mouse moved to (310, 384)
Screenshot: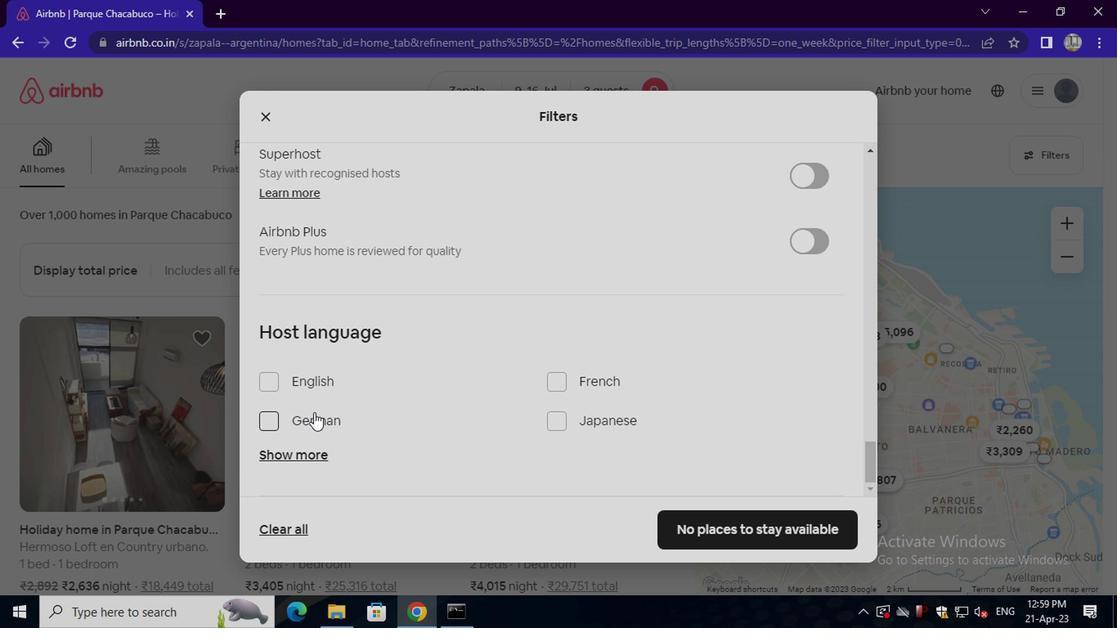 
Action: Mouse pressed left at (310, 384)
Screenshot: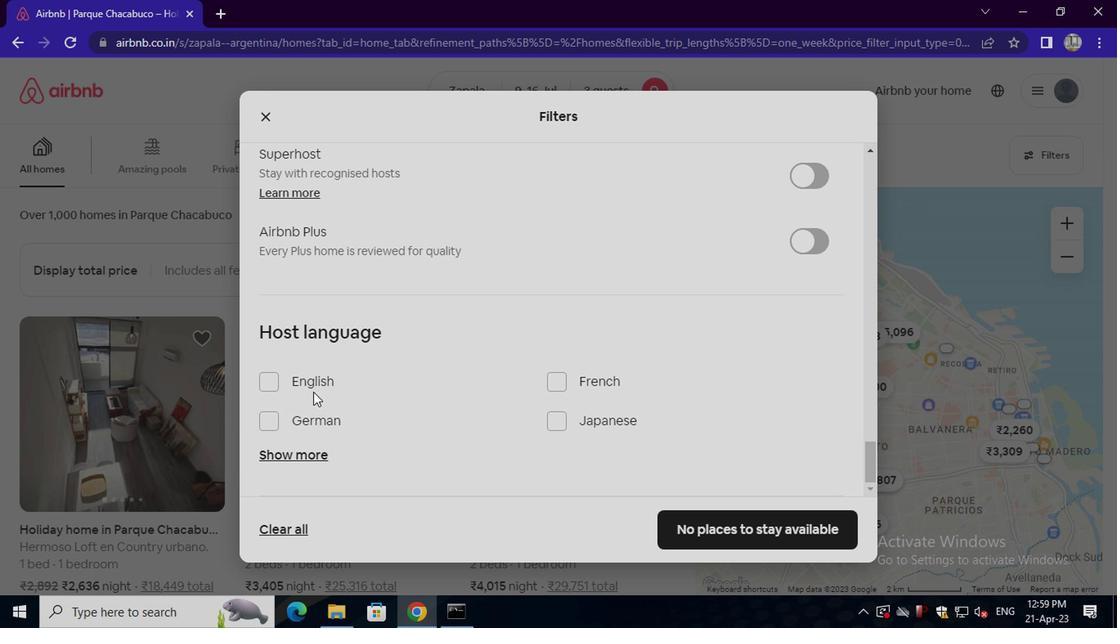 
Action: Mouse moved to (691, 526)
Screenshot: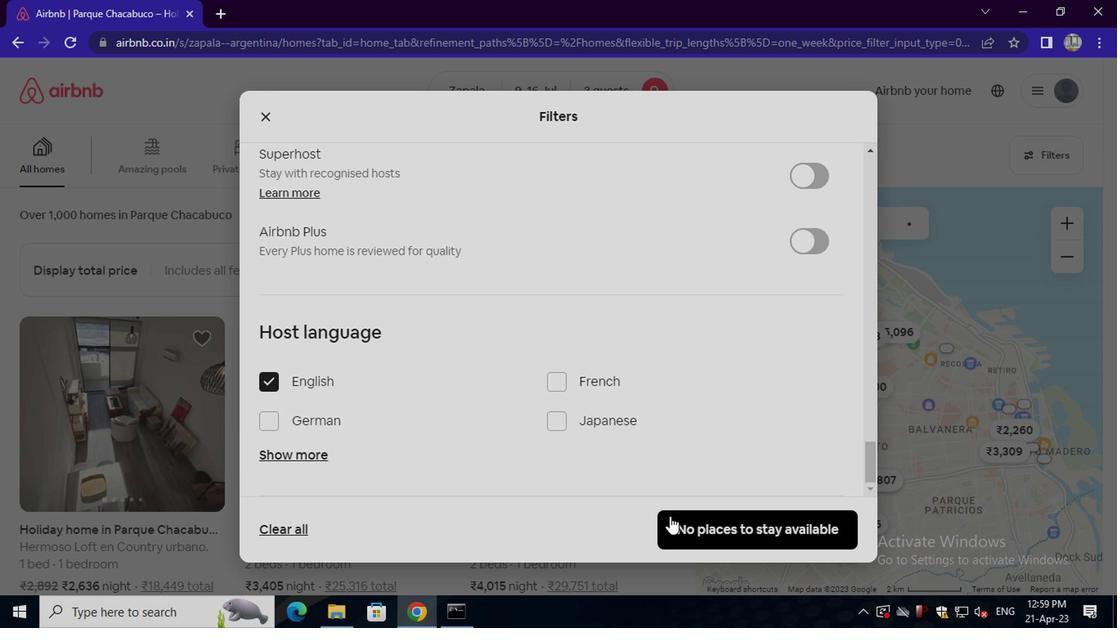 
Action: Mouse pressed left at (691, 526)
Screenshot: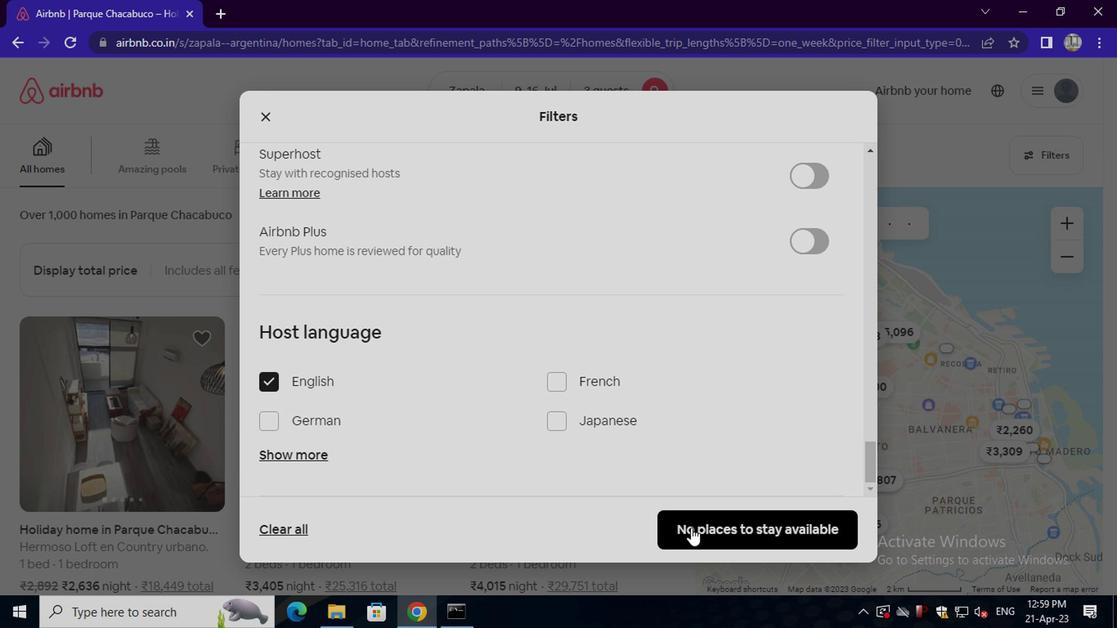 
